 Task: Search one way flight ticket for 2 adults, 2 infants in seat and 1 infant on lap in first from Idaho Falls: Idaho Falls Regional Airport (fanning Field) to Springfield: Abraham Lincoln Capital Airport on 5-2-2023. Choice of flights is Southwest. Number of bags: 3 checked bags. Price is upto 80000. Outbound departure time preference is 19:00.
Action: Mouse moved to (238, 328)
Screenshot: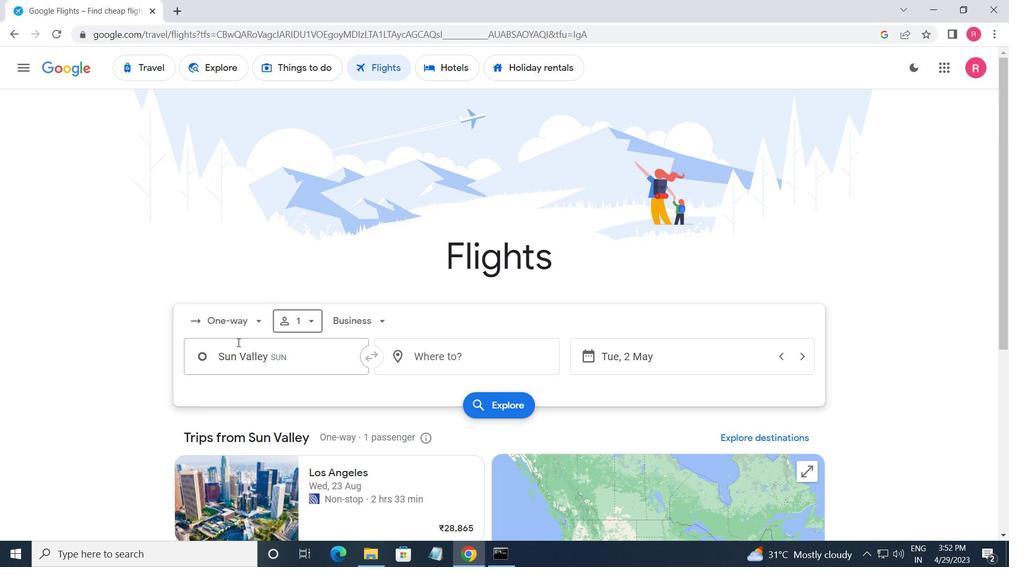 
Action: Mouse pressed left at (238, 328)
Screenshot: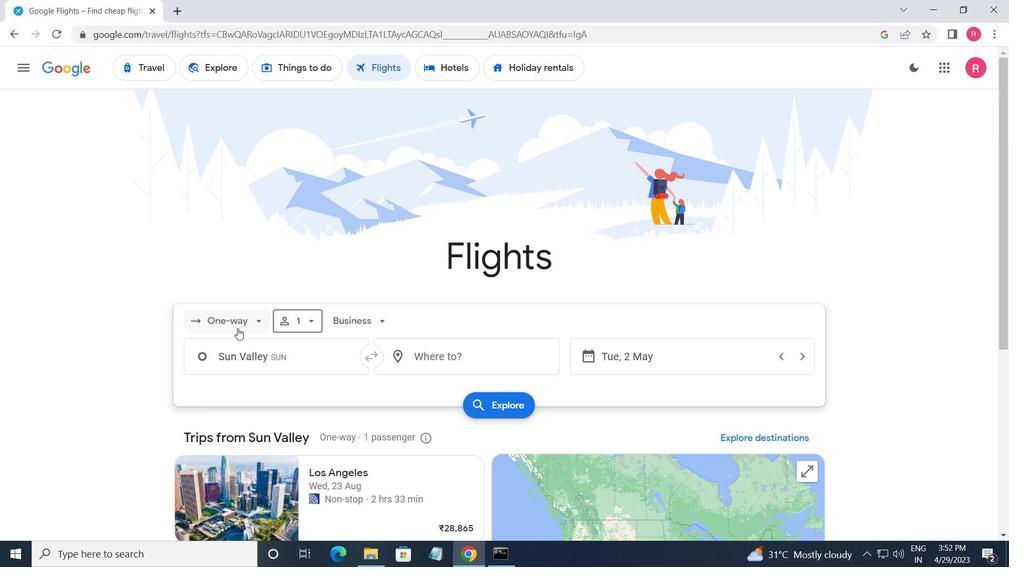 
Action: Mouse moved to (255, 383)
Screenshot: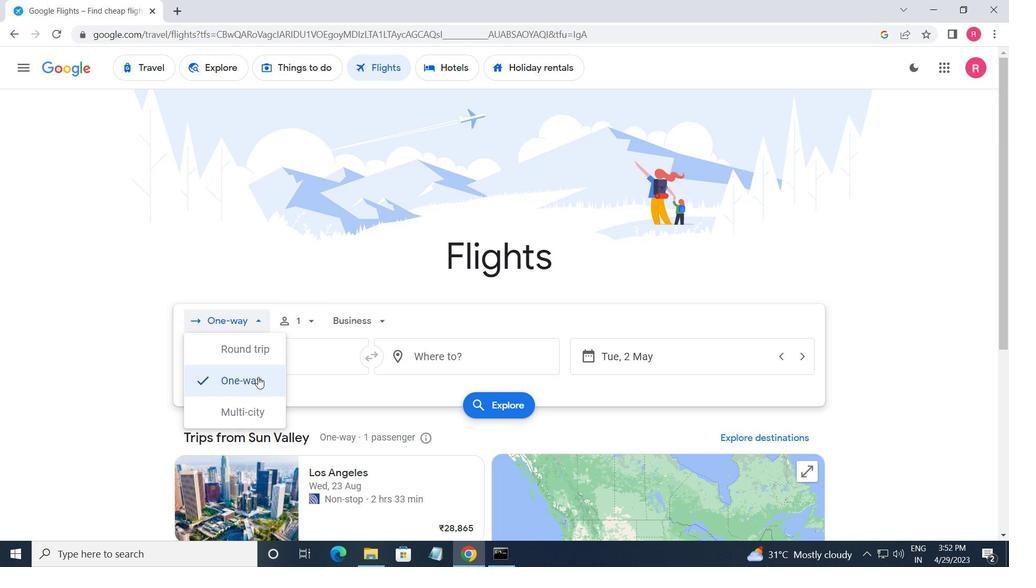 
Action: Mouse pressed left at (255, 383)
Screenshot: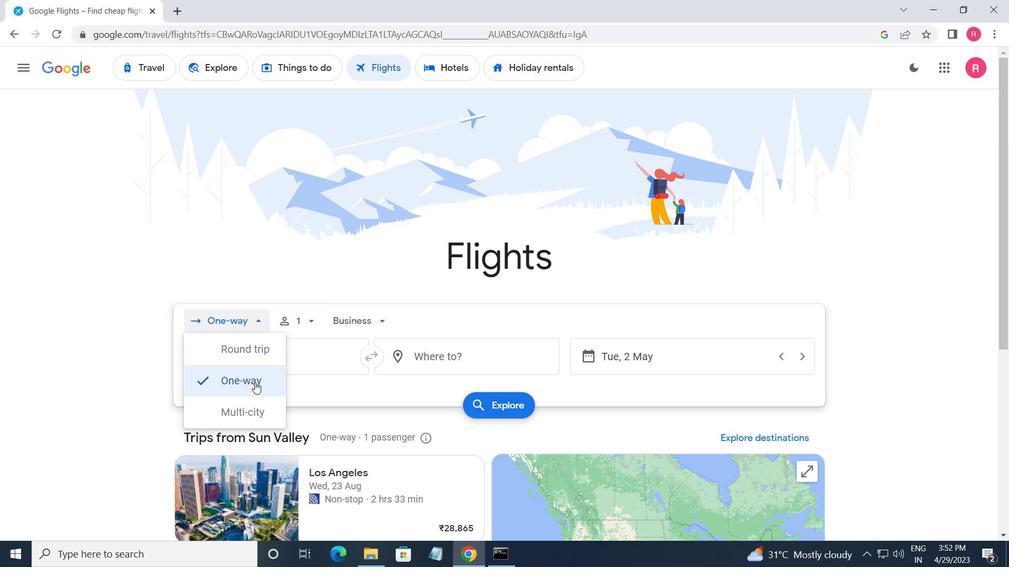 
Action: Mouse moved to (295, 328)
Screenshot: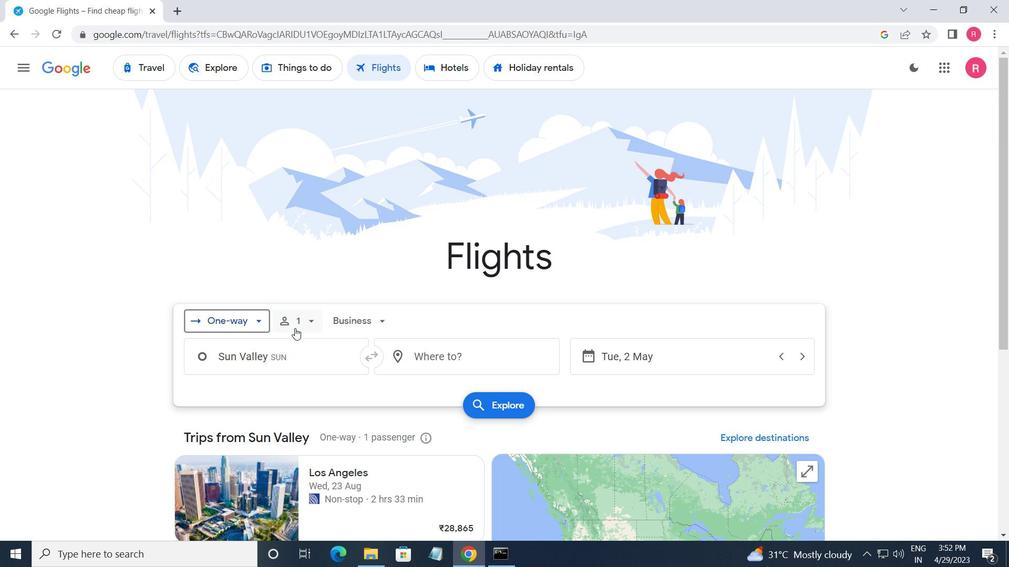
Action: Mouse pressed left at (295, 328)
Screenshot: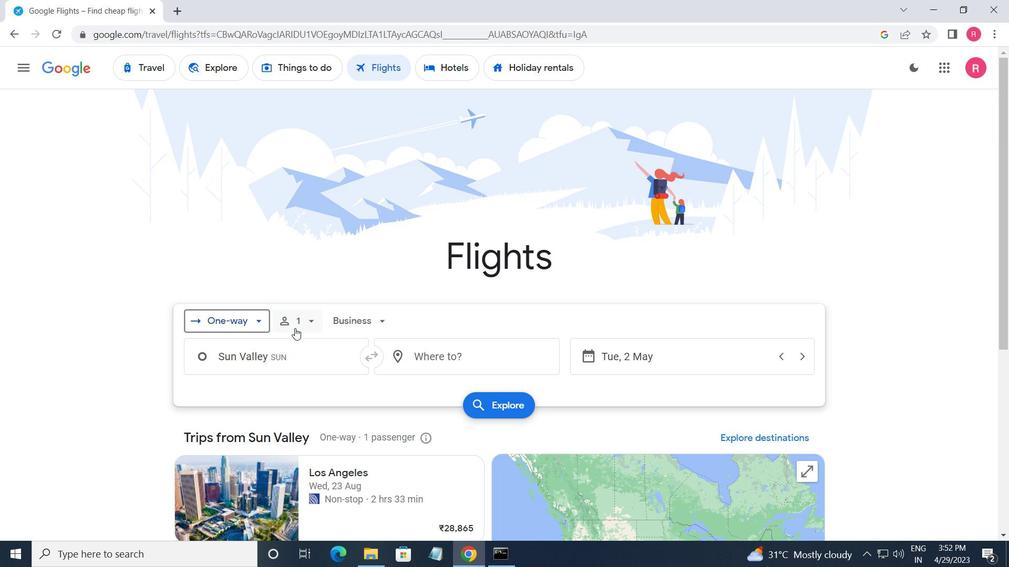 
Action: Mouse moved to (412, 356)
Screenshot: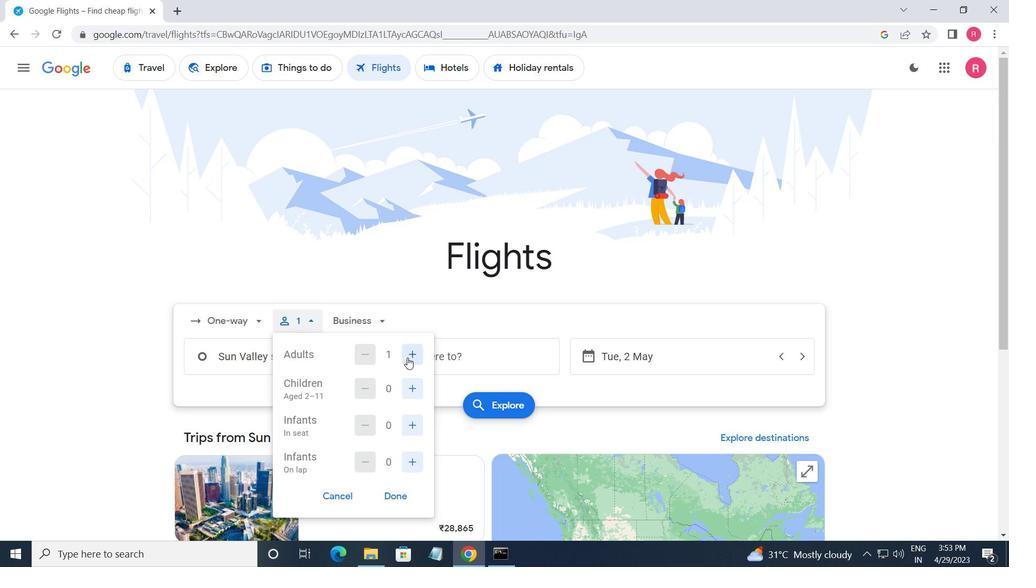 
Action: Mouse pressed left at (412, 356)
Screenshot: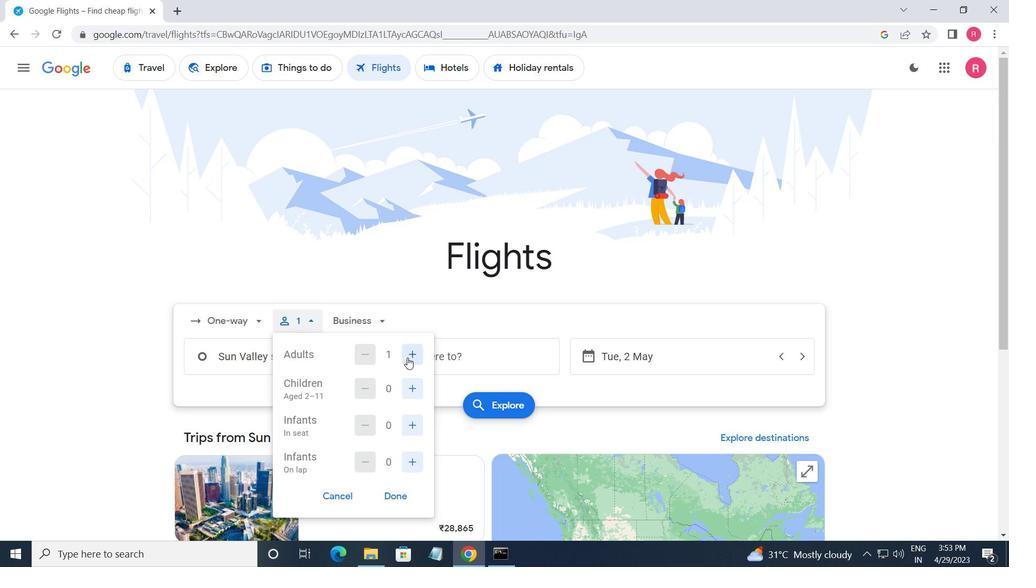 
Action: Mouse moved to (410, 388)
Screenshot: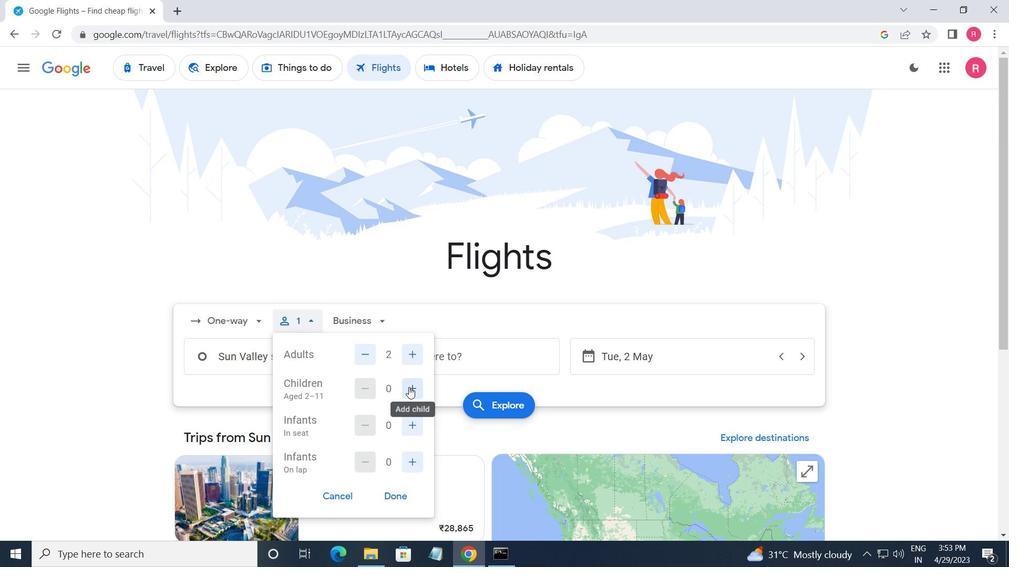 
Action: Mouse pressed left at (410, 388)
Screenshot: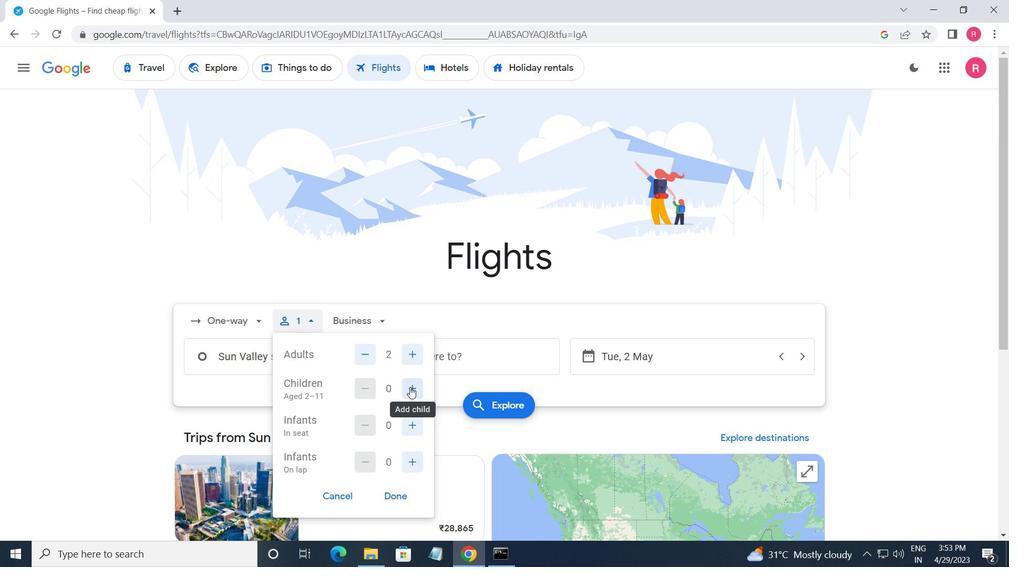 
Action: Mouse moved to (410, 388)
Screenshot: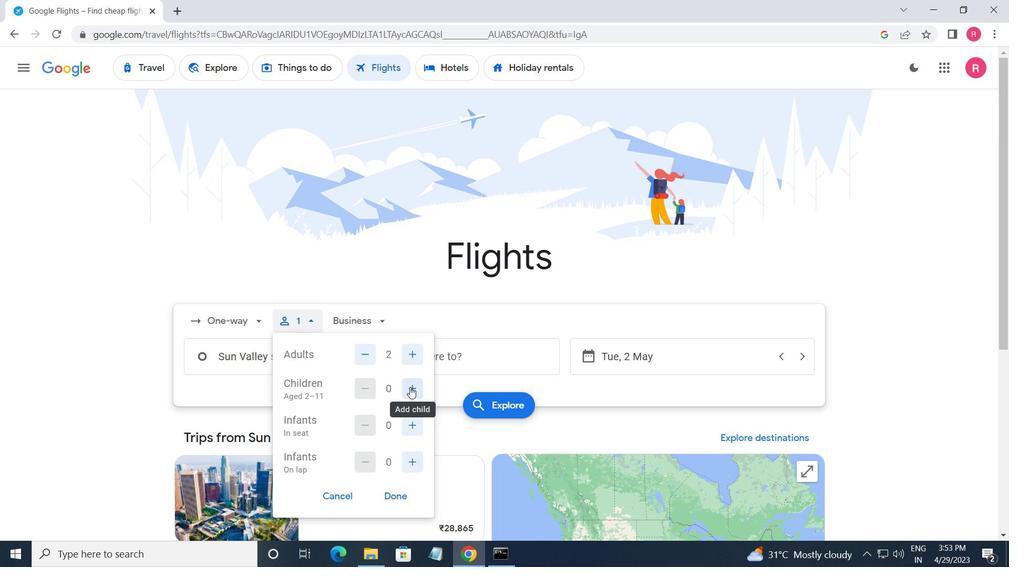 
Action: Mouse pressed left at (410, 388)
Screenshot: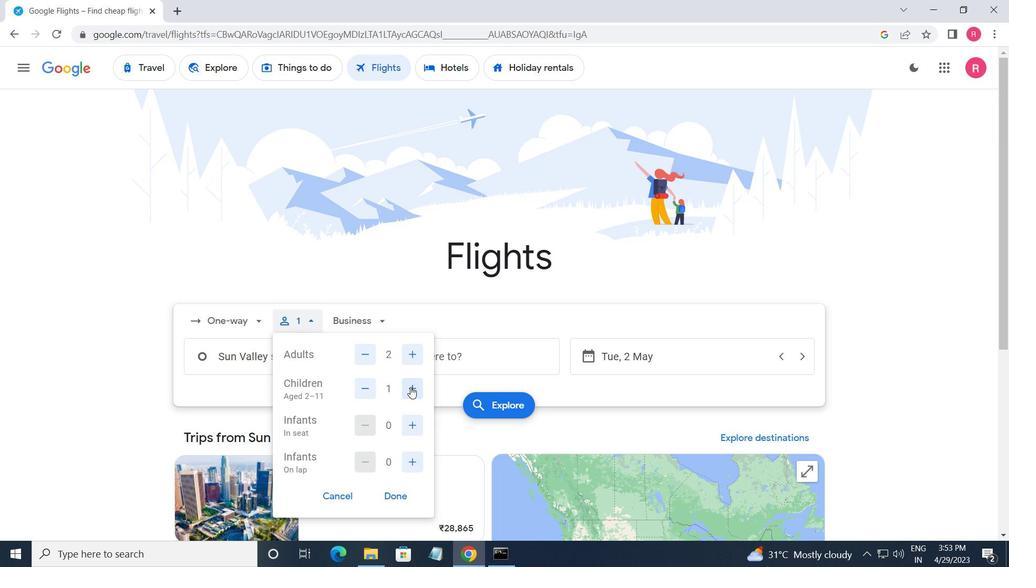 
Action: Mouse moved to (408, 426)
Screenshot: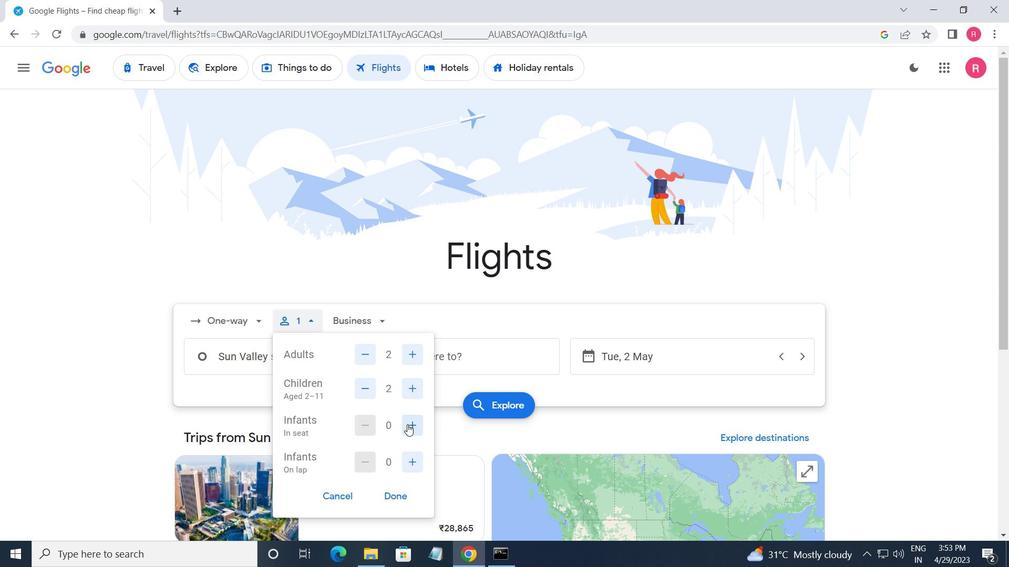 
Action: Mouse pressed left at (408, 426)
Screenshot: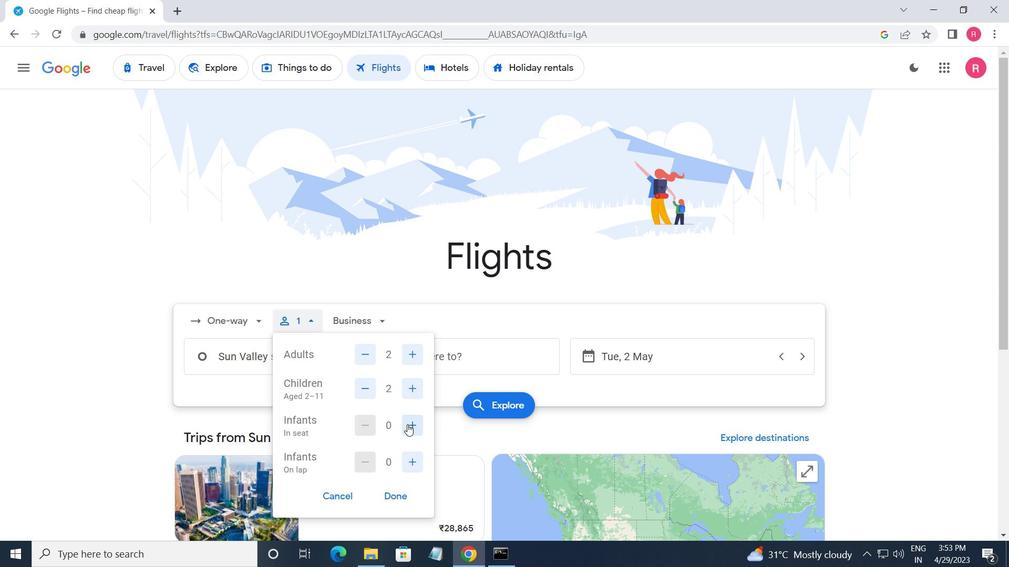 
Action: Mouse moved to (384, 328)
Screenshot: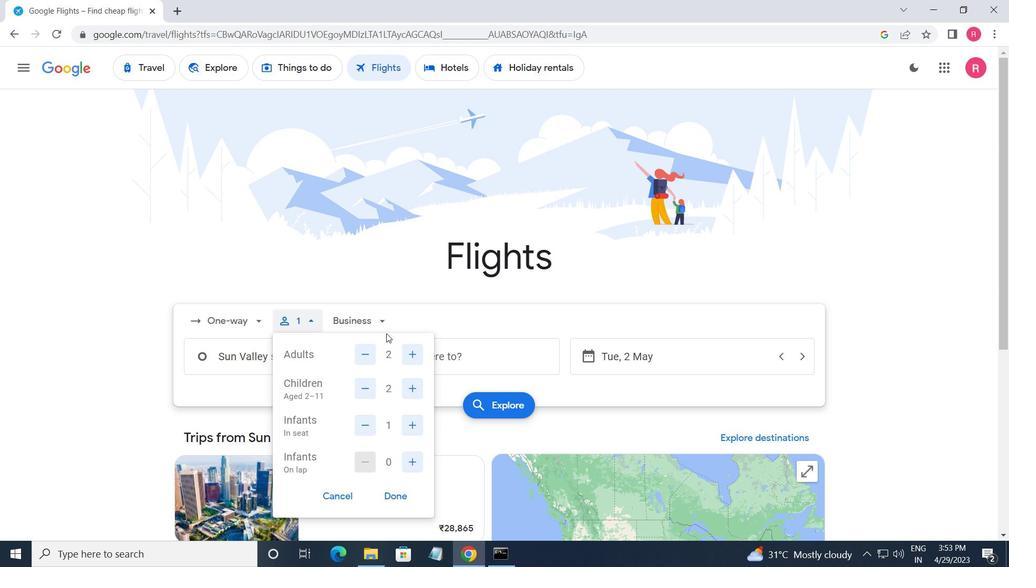 
Action: Mouse pressed left at (384, 328)
Screenshot: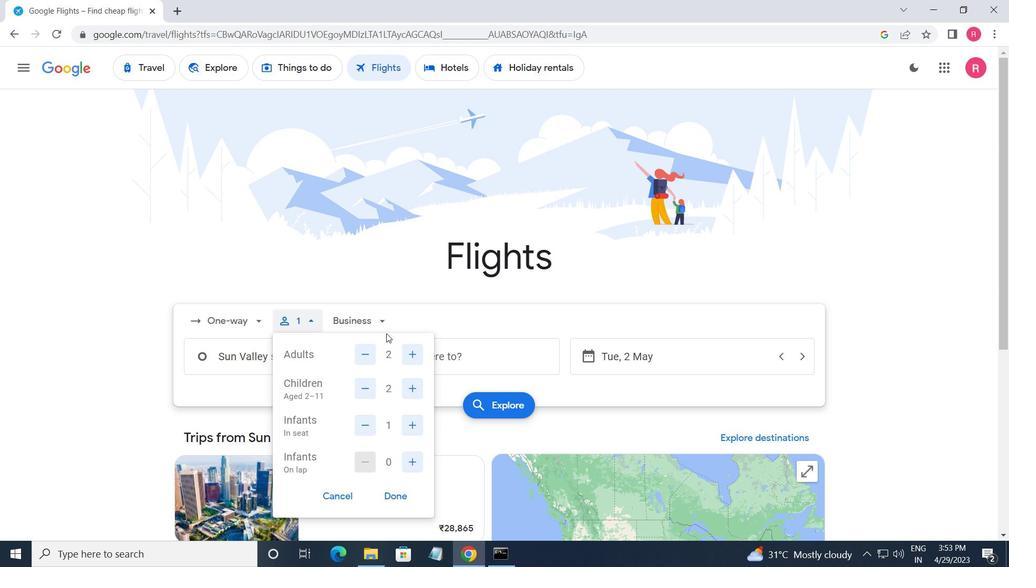 
Action: Mouse moved to (384, 438)
Screenshot: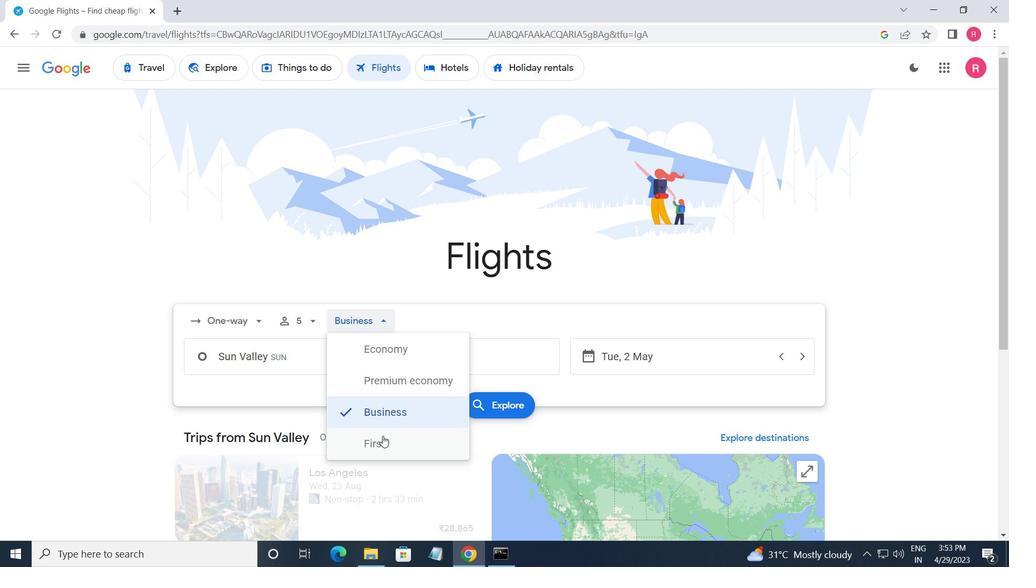 
Action: Mouse pressed left at (384, 438)
Screenshot: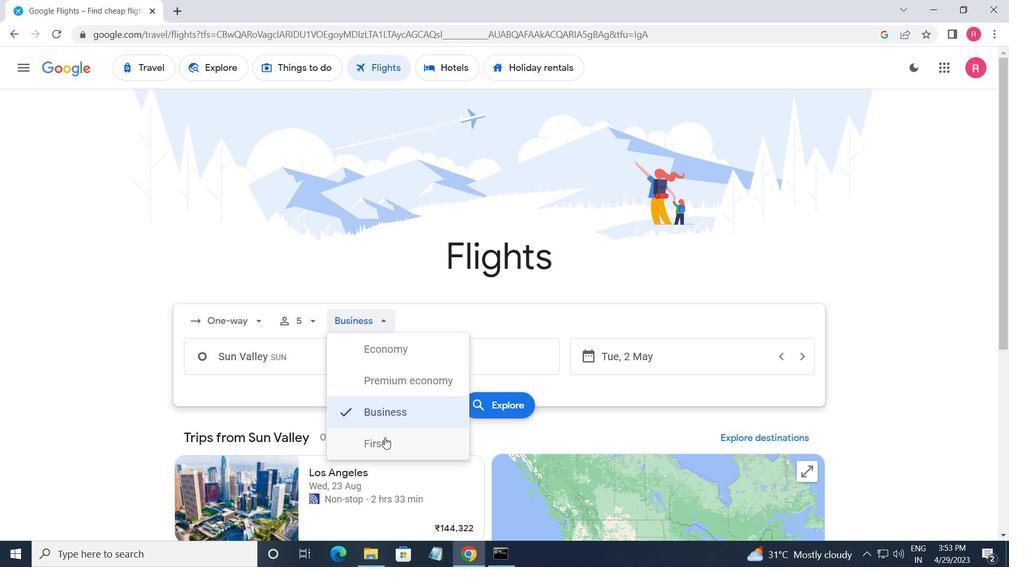 
Action: Mouse moved to (292, 365)
Screenshot: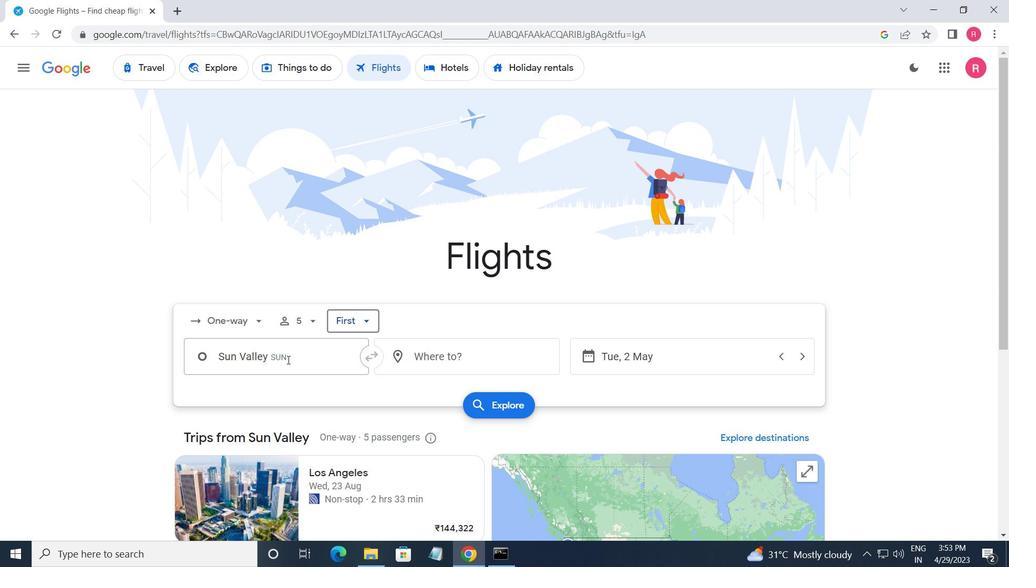 
Action: Mouse pressed left at (292, 365)
Screenshot: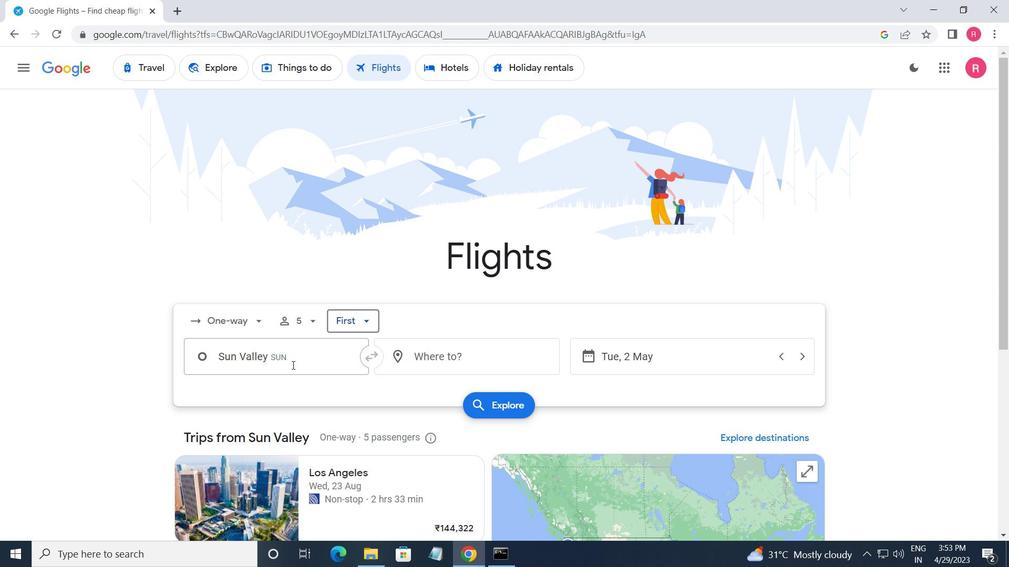 
Action: Mouse moved to (290, 370)
Screenshot: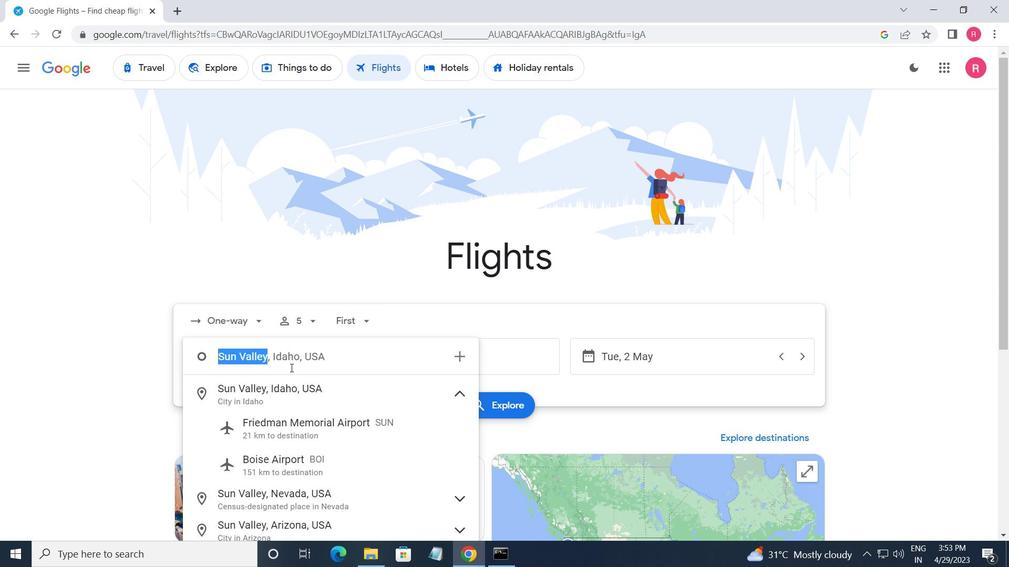 
Action: Key pressed <Key.shift_r><Key.shift_r><Key.shift_r>Ids<Key.backspace>aho<Key.space><Key.shift><Key.shift><Key.shift><Key.shift><Key.shift><Key.shift><Key.shift><Key.shift><Key.shift><Key.shift><Key.shift><Key.shift><Key.shift><Key.shift><Key.shift><Key.shift>FA
Screenshot: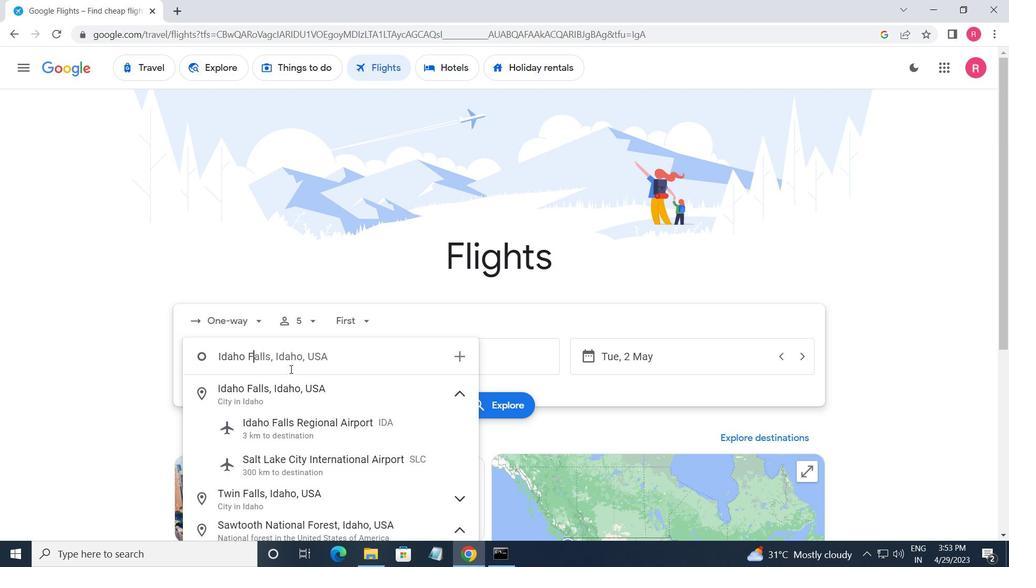 
Action: Mouse moved to (342, 425)
Screenshot: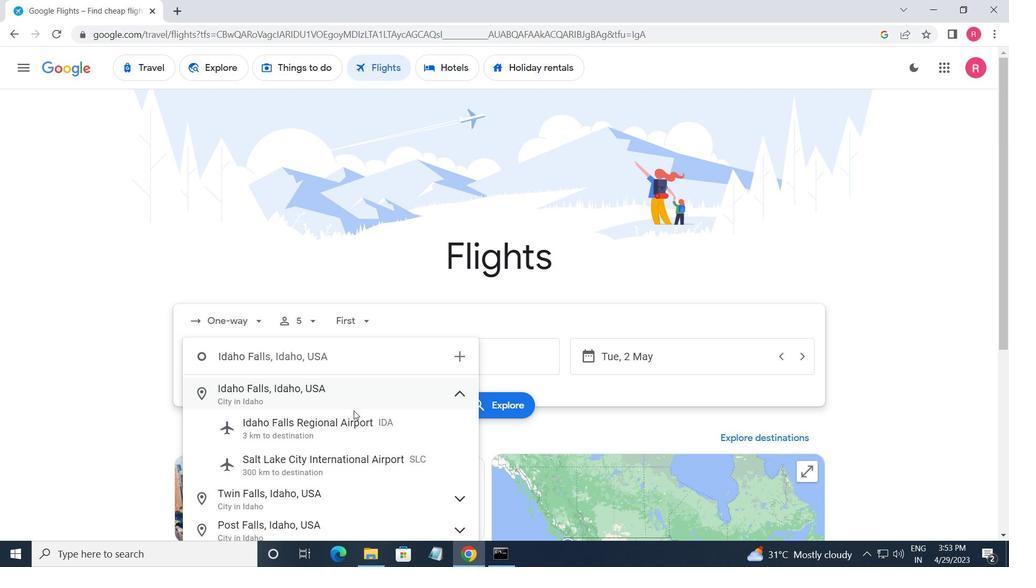 
Action: Mouse pressed left at (342, 425)
Screenshot: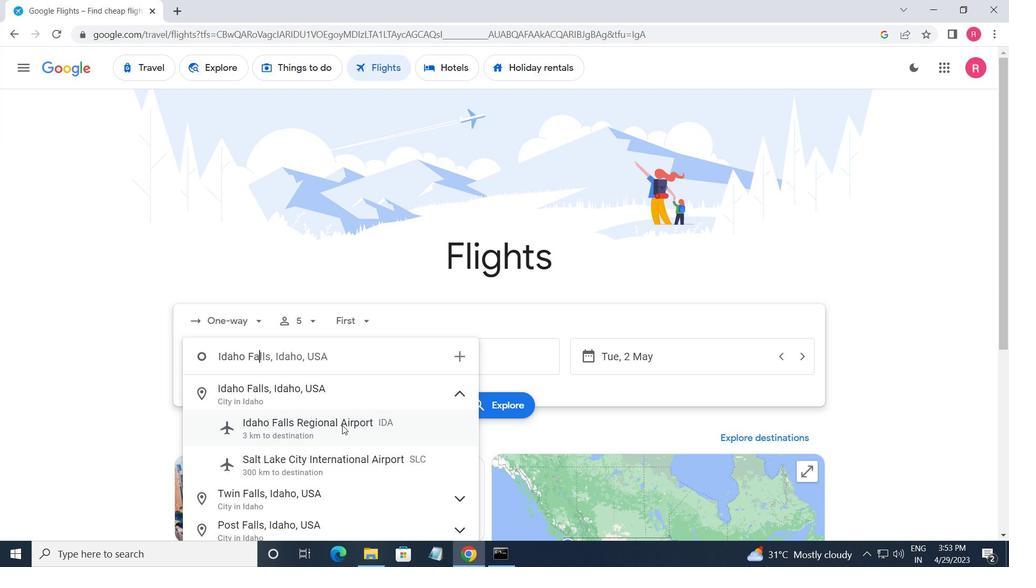 
Action: Mouse moved to (472, 356)
Screenshot: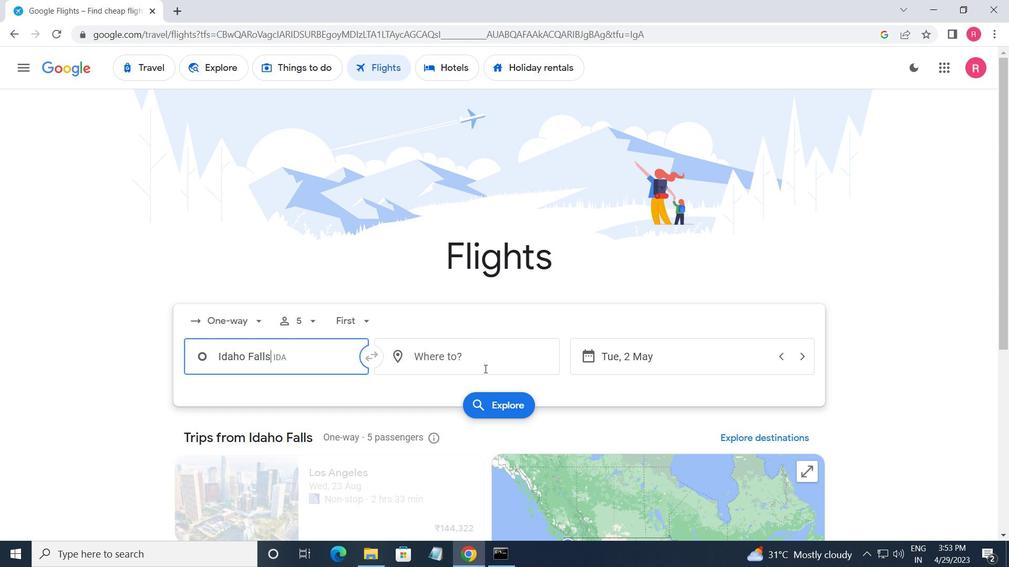
Action: Mouse pressed left at (472, 356)
Screenshot: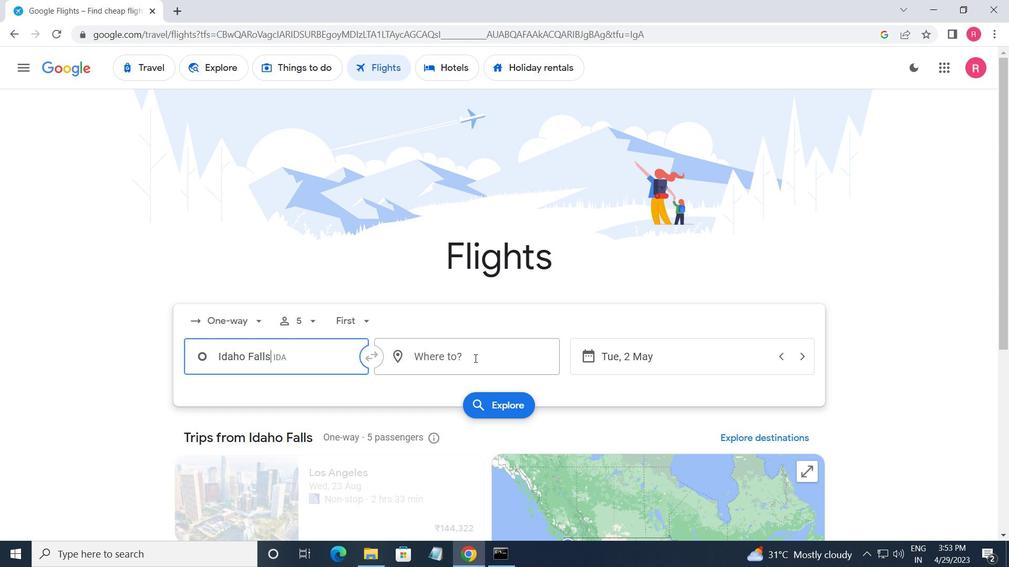 
Action: Mouse moved to (455, 488)
Screenshot: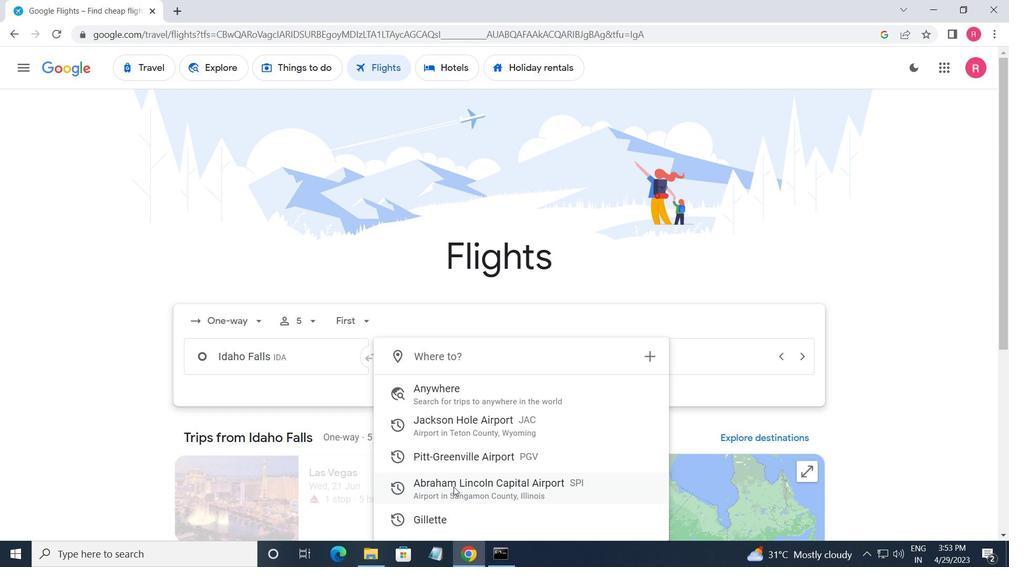 
Action: Mouse pressed left at (455, 488)
Screenshot: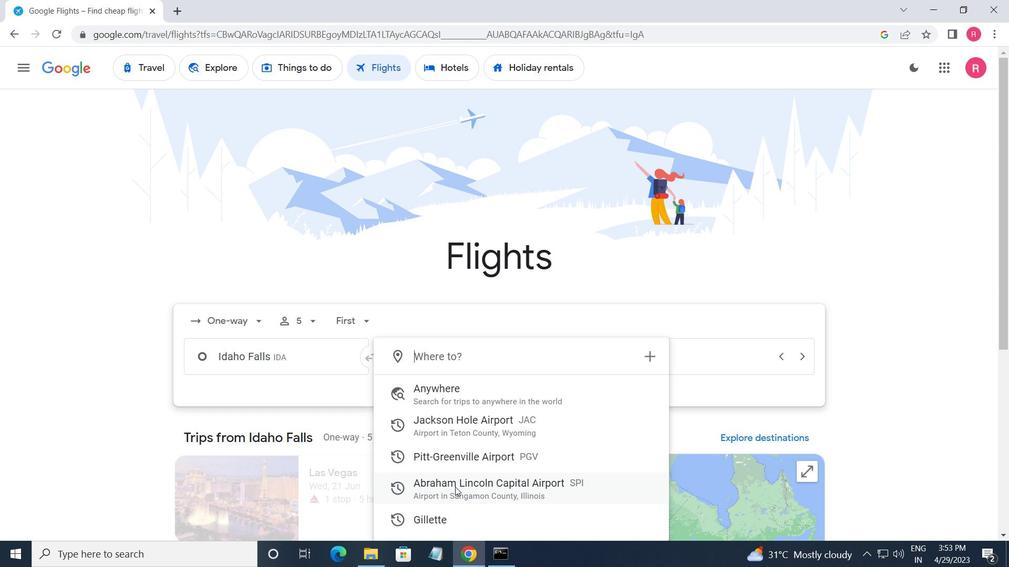 
Action: Mouse moved to (666, 367)
Screenshot: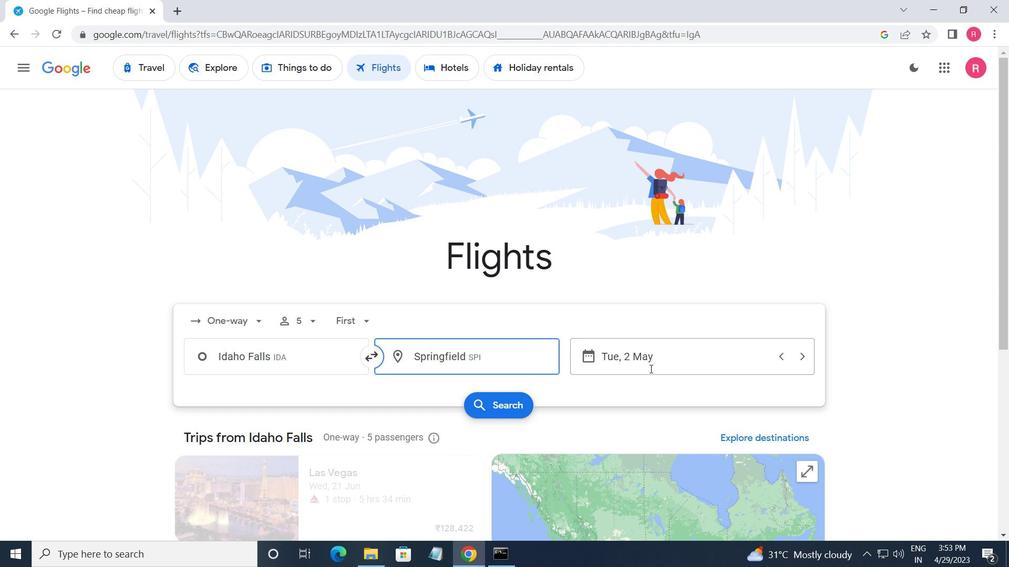 
Action: Mouse pressed left at (666, 367)
Screenshot: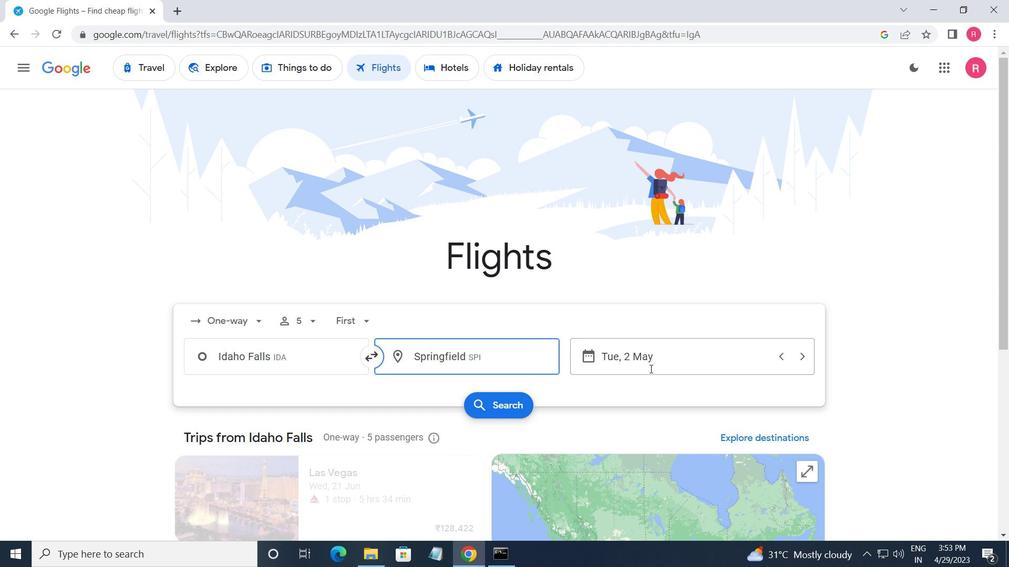 
Action: Mouse moved to (663, 300)
Screenshot: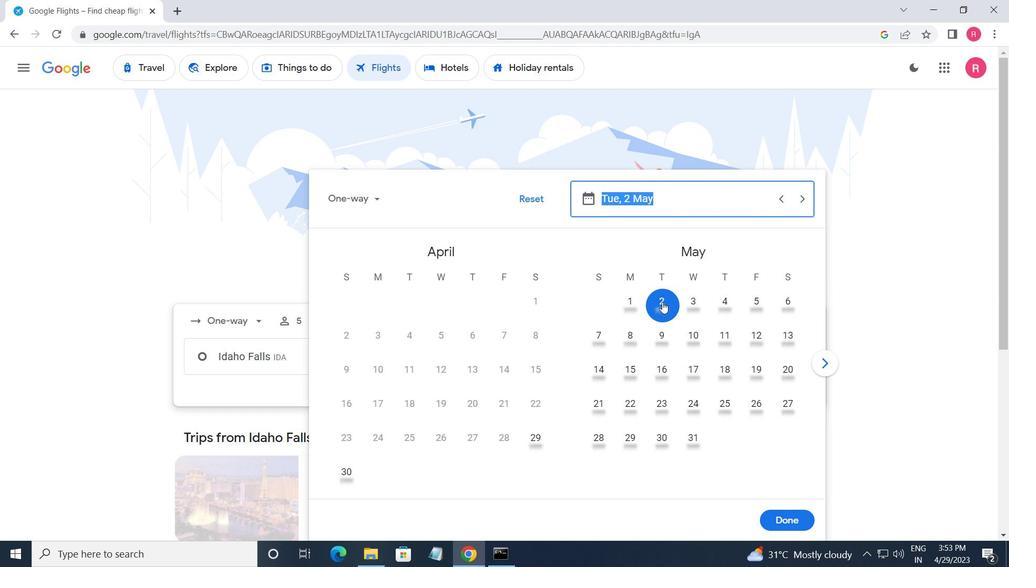 
Action: Mouse pressed left at (663, 300)
Screenshot: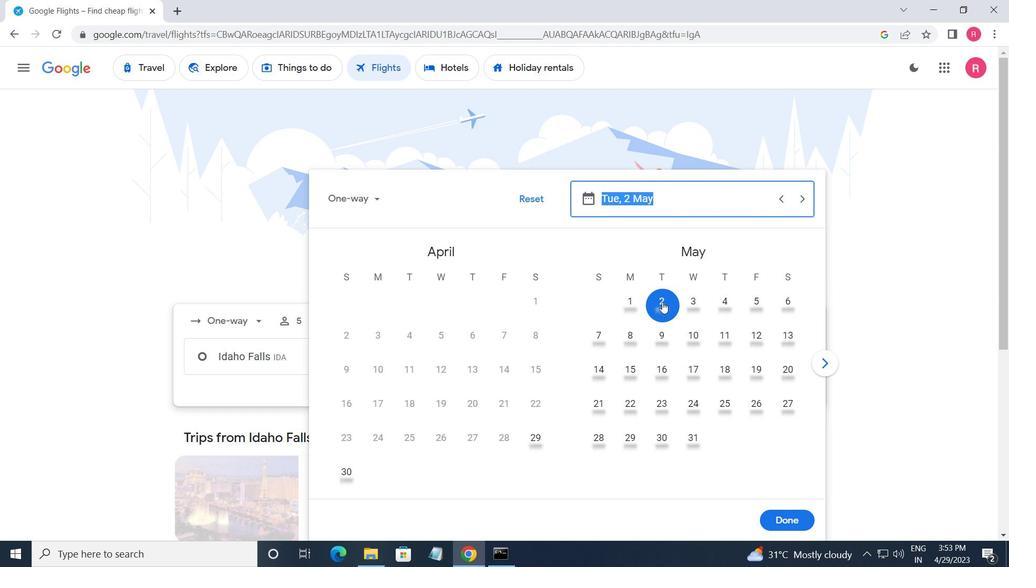 
Action: Mouse moved to (780, 523)
Screenshot: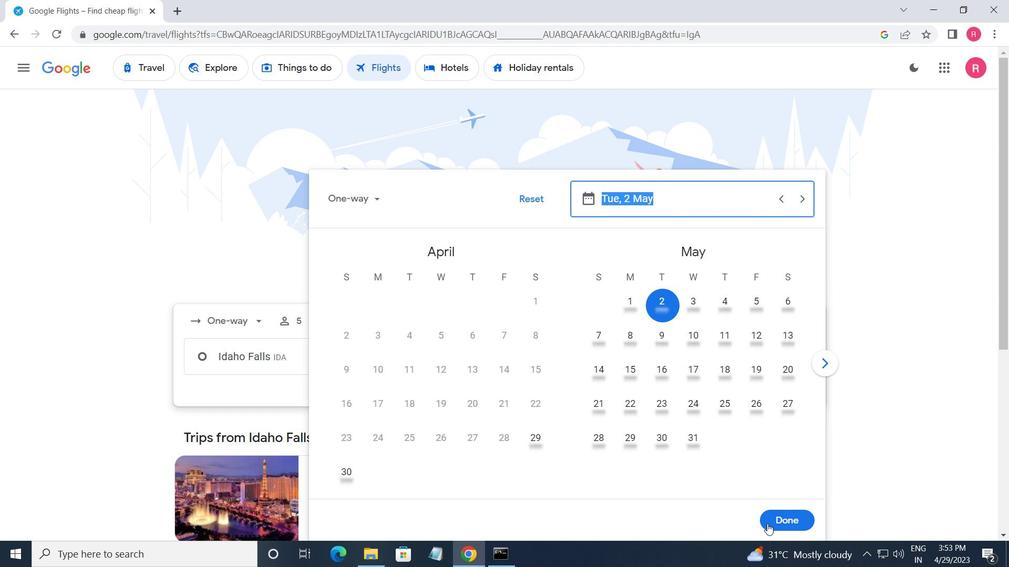 
Action: Mouse pressed left at (780, 523)
Screenshot: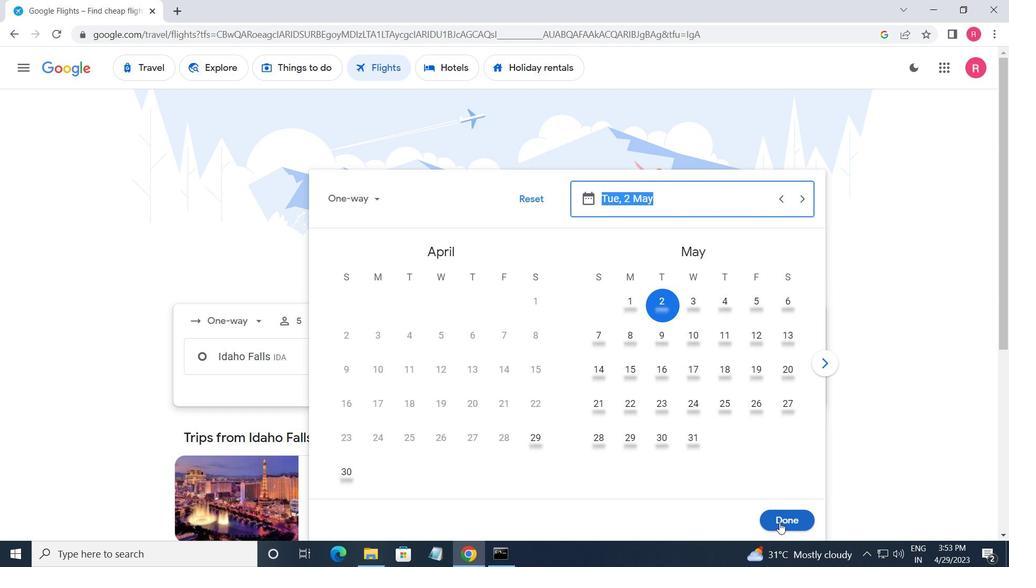
Action: Mouse moved to (517, 415)
Screenshot: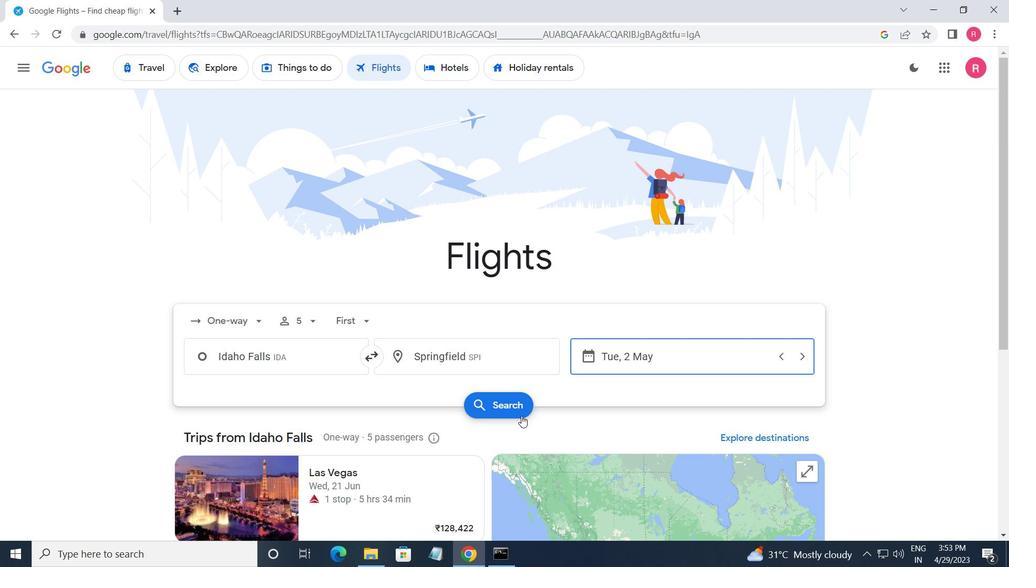 
Action: Mouse pressed left at (517, 415)
Screenshot: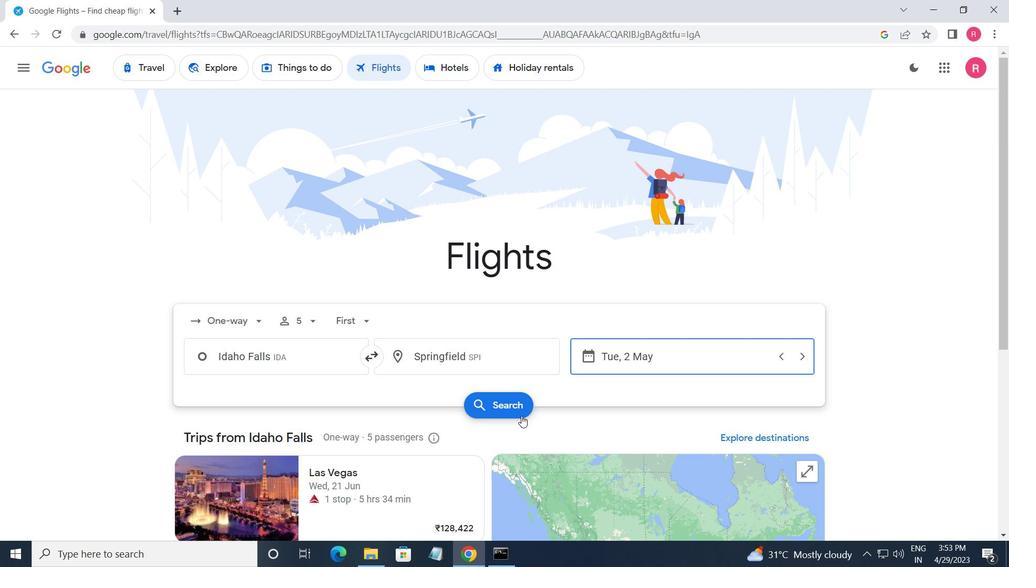 
Action: Mouse moved to (212, 194)
Screenshot: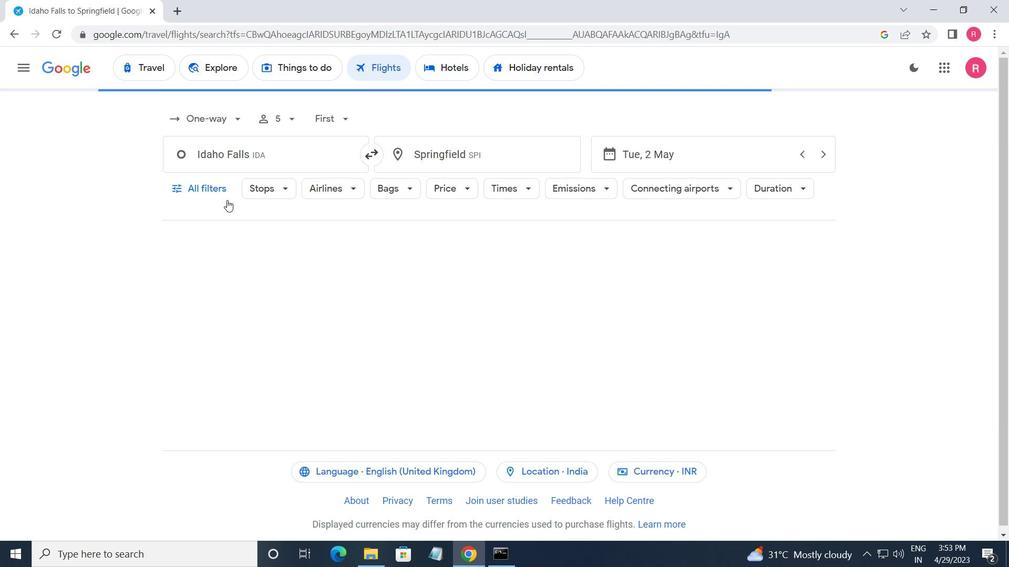 
Action: Mouse pressed left at (212, 194)
Screenshot: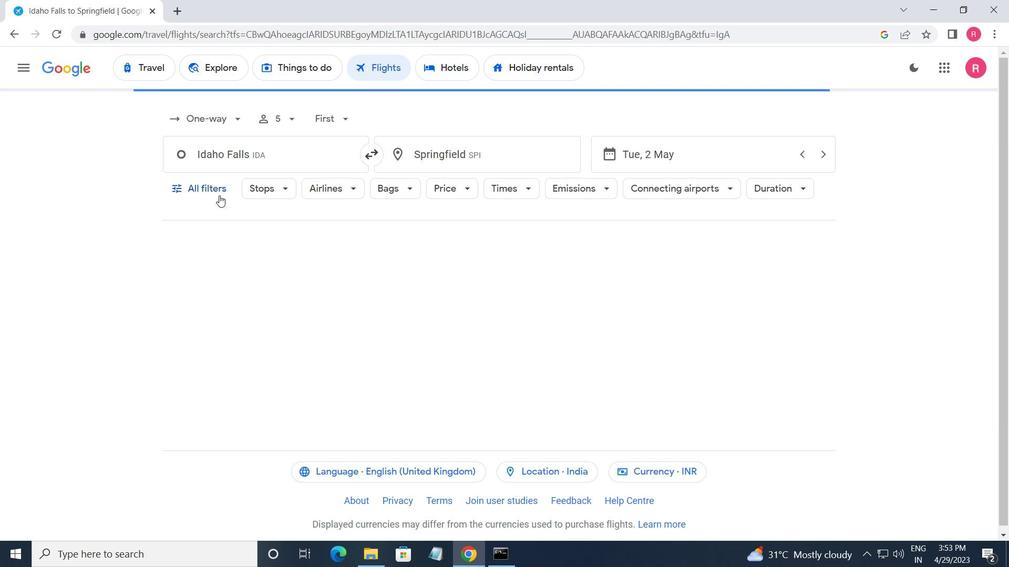 
Action: Mouse moved to (221, 342)
Screenshot: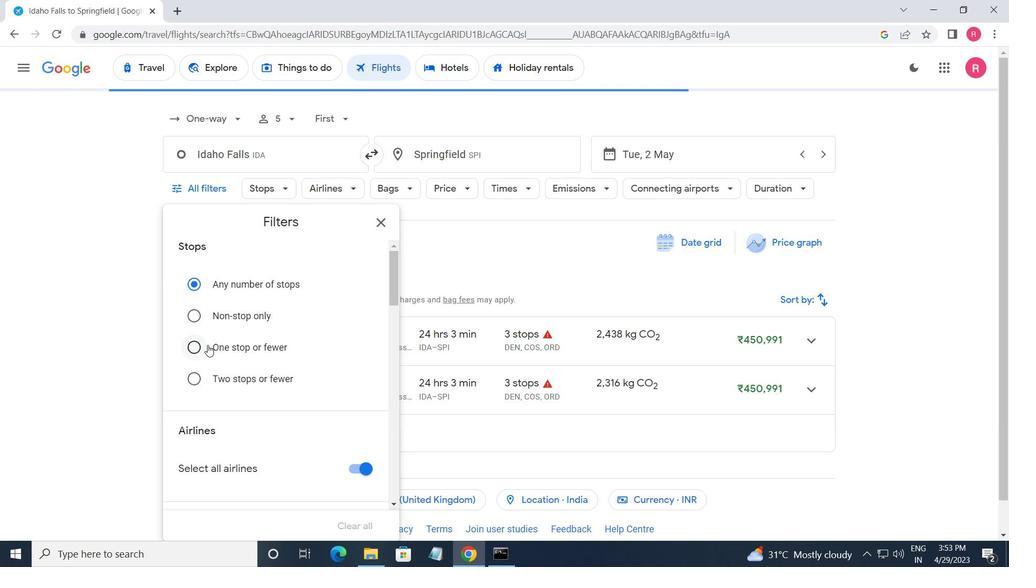 
Action: Mouse scrolled (221, 342) with delta (0, 0)
Screenshot: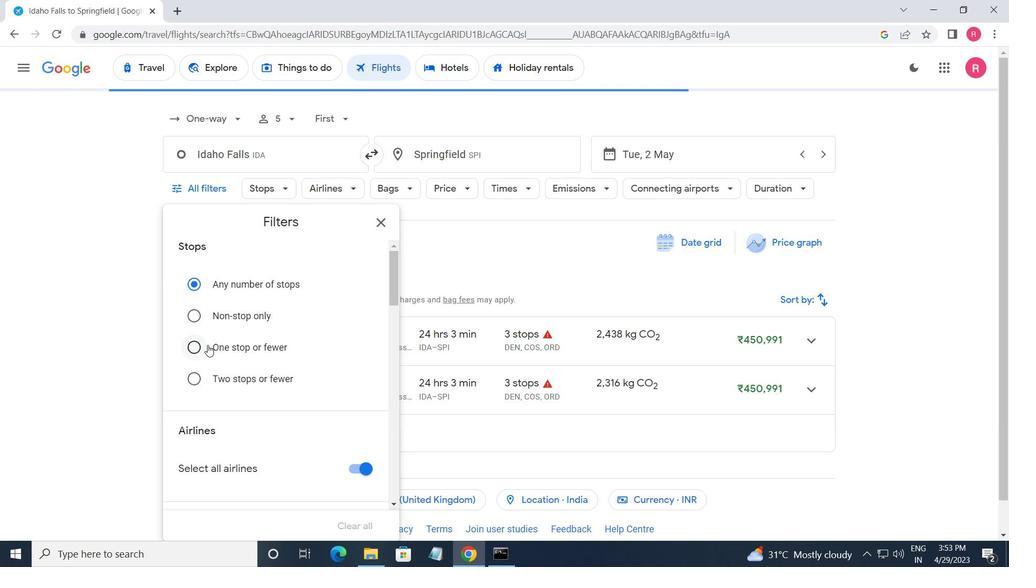 
Action: Mouse moved to (224, 343)
Screenshot: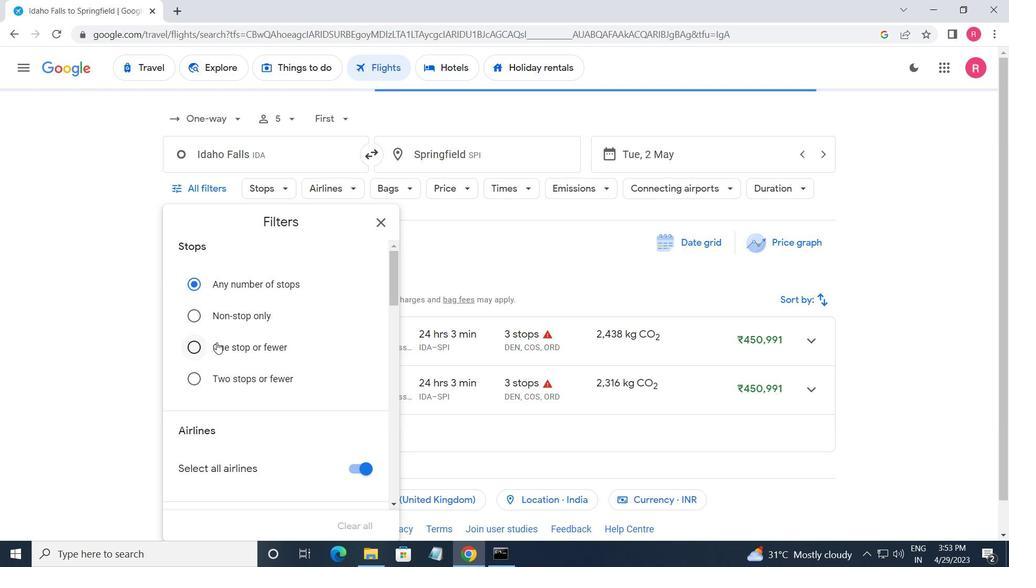 
Action: Mouse scrolled (224, 342) with delta (0, 0)
Screenshot: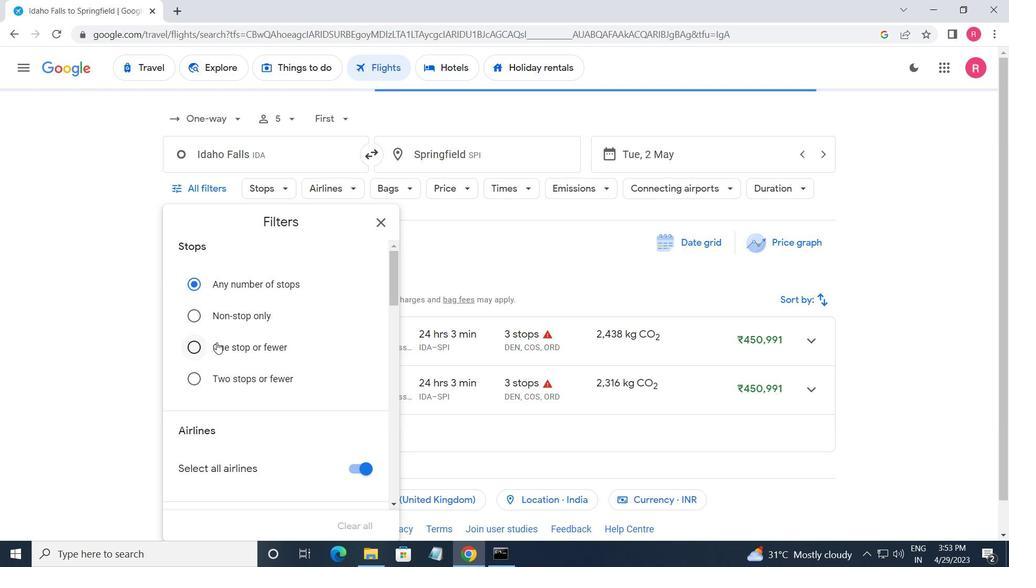 
Action: Mouse moved to (224, 343)
Screenshot: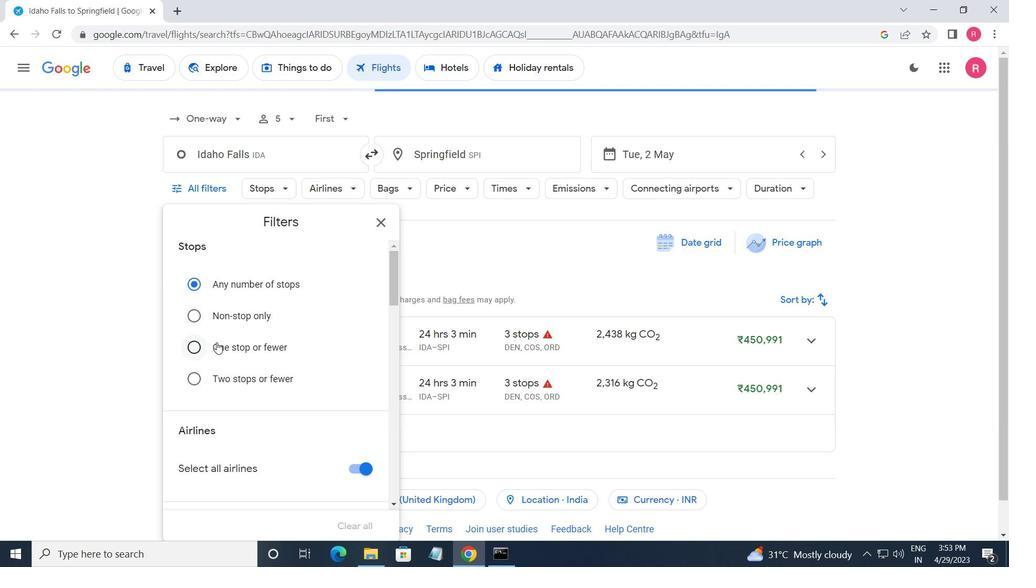 
Action: Mouse scrolled (224, 343) with delta (0, 0)
Screenshot: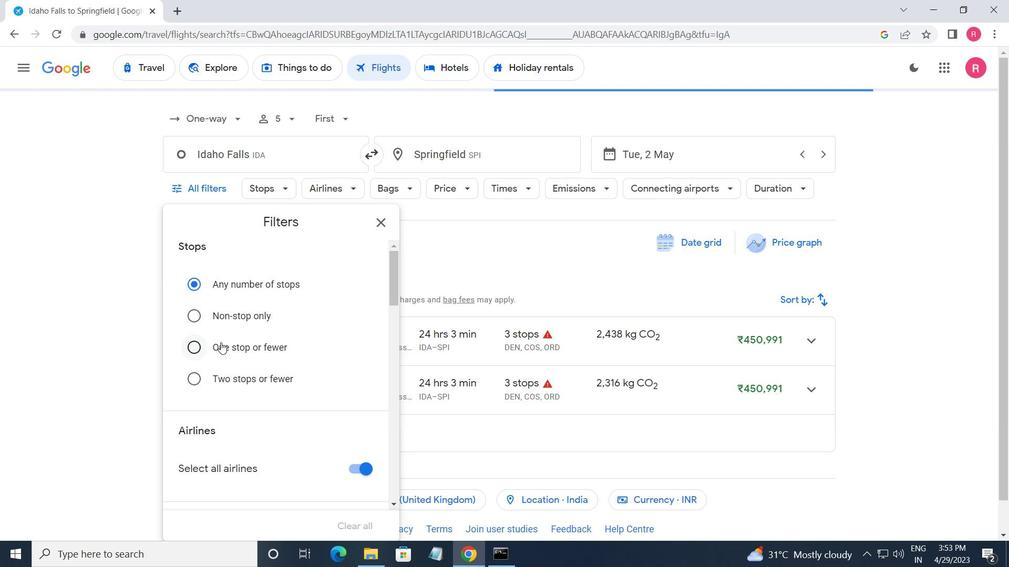 
Action: Mouse moved to (246, 340)
Screenshot: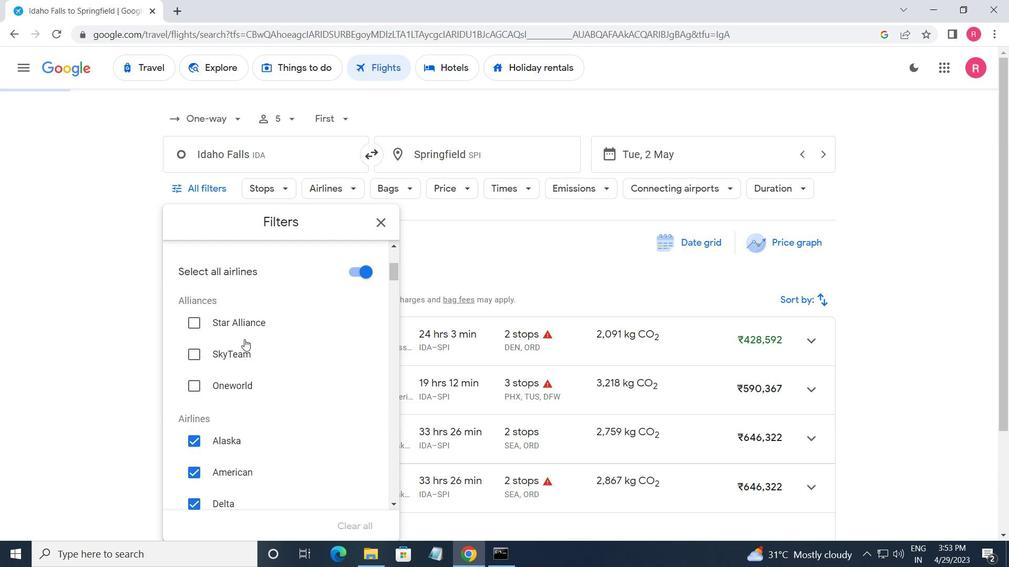 
Action: Mouse scrolled (246, 339) with delta (0, 0)
Screenshot: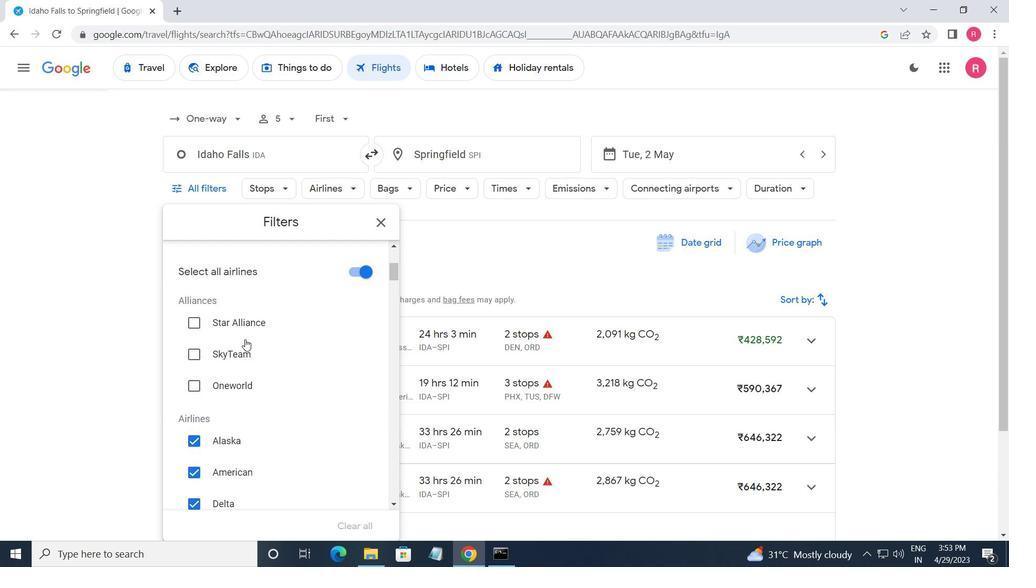
Action: Mouse moved to (246, 341)
Screenshot: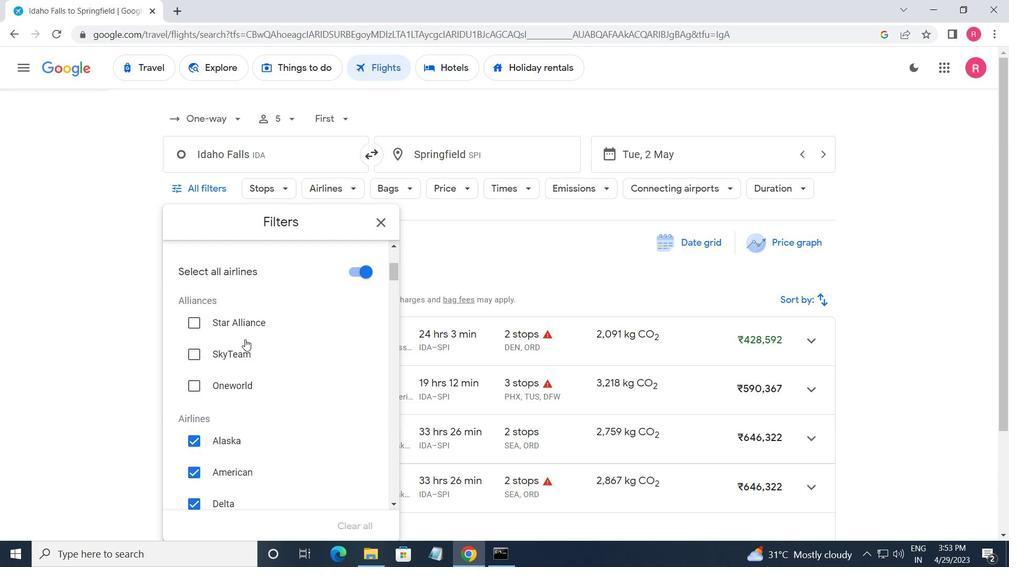 
Action: Mouse scrolled (246, 340) with delta (0, 0)
Screenshot: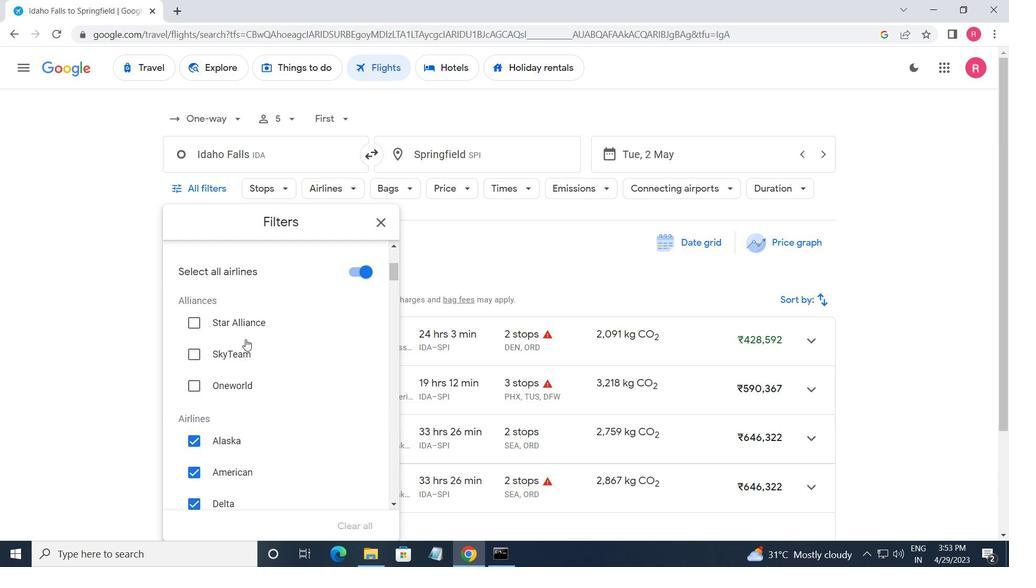 
Action: Mouse moved to (246, 341)
Screenshot: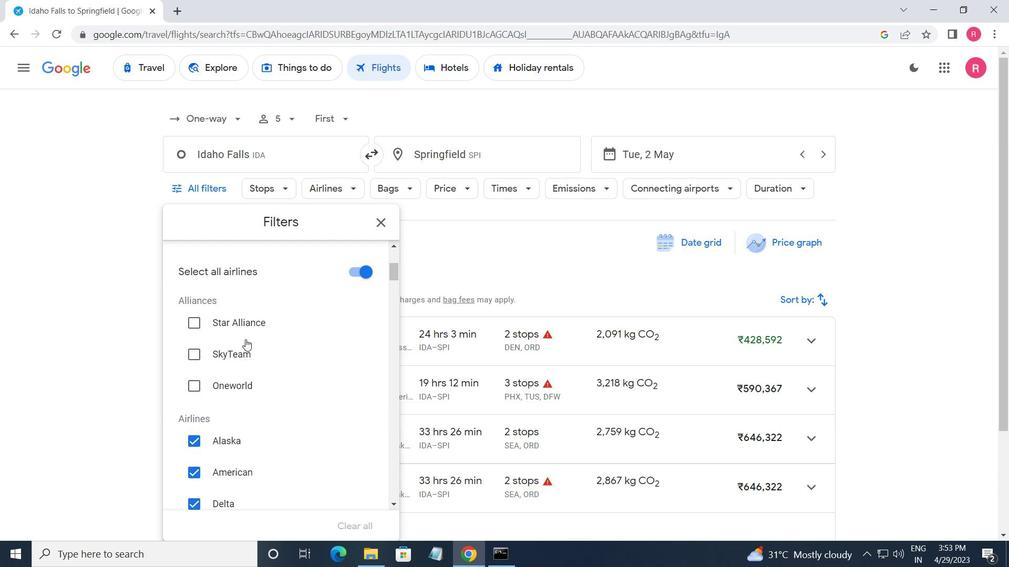
Action: Mouse scrolled (246, 341) with delta (0, 0)
Screenshot: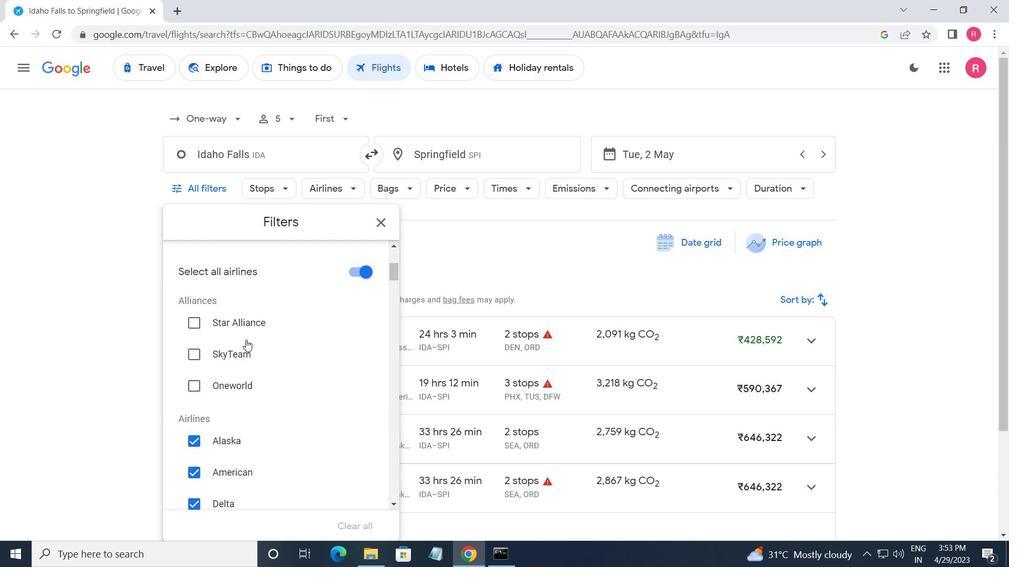 
Action: Mouse moved to (246, 342)
Screenshot: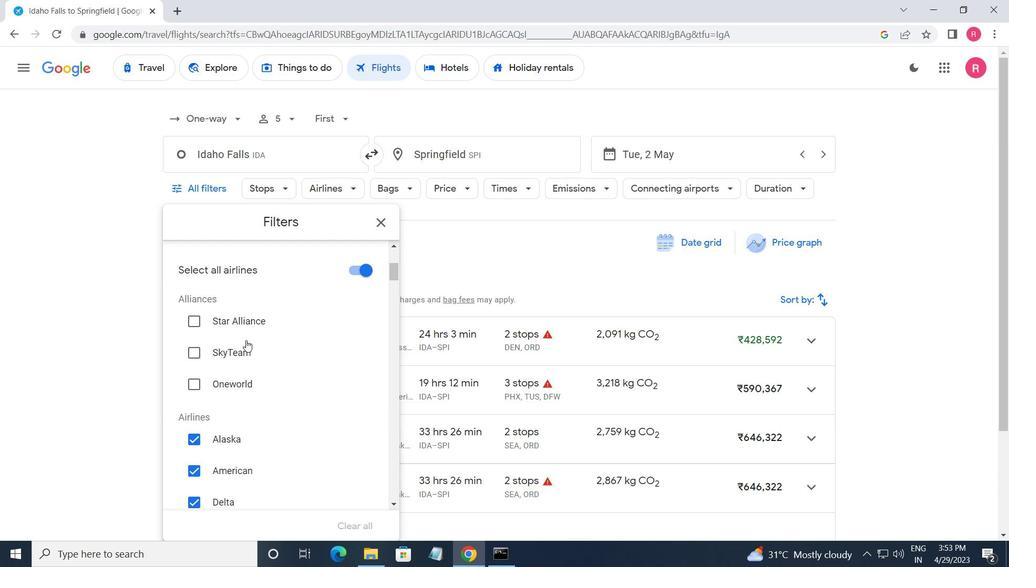
Action: Mouse scrolled (246, 342) with delta (0, 0)
Screenshot: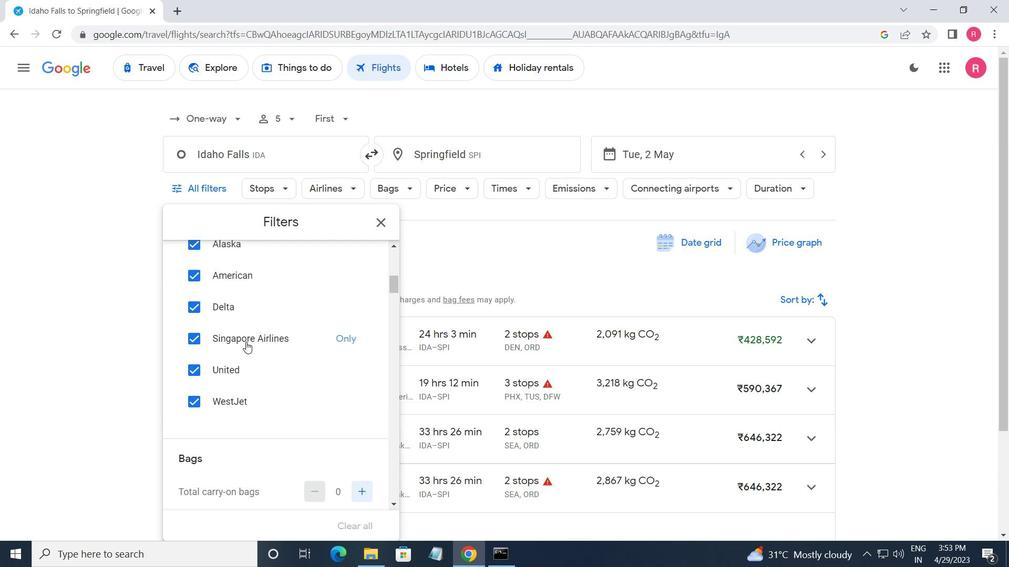 
Action: Mouse scrolled (246, 342) with delta (0, 0)
Screenshot: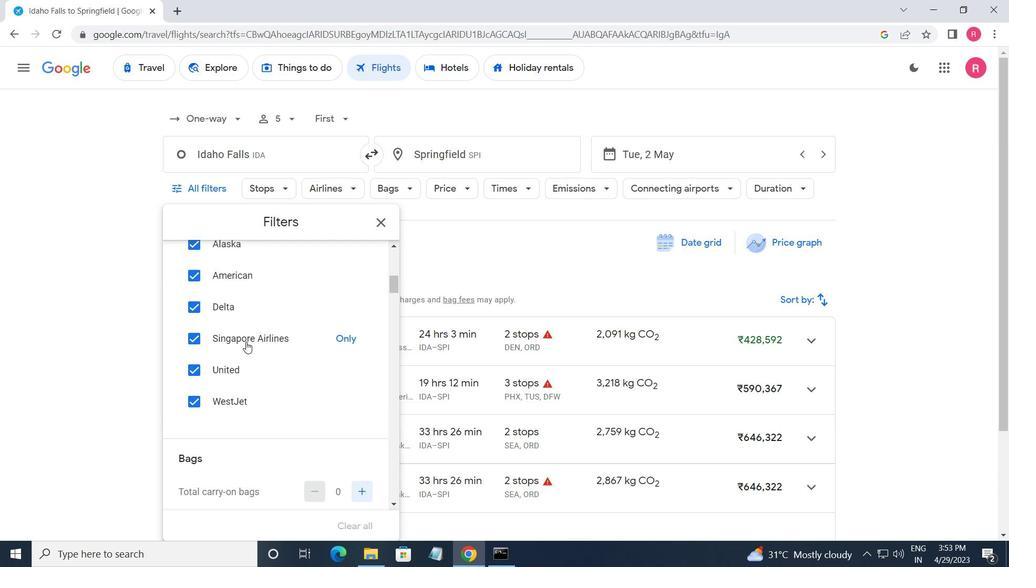 
Action: Mouse moved to (256, 341)
Screenshot: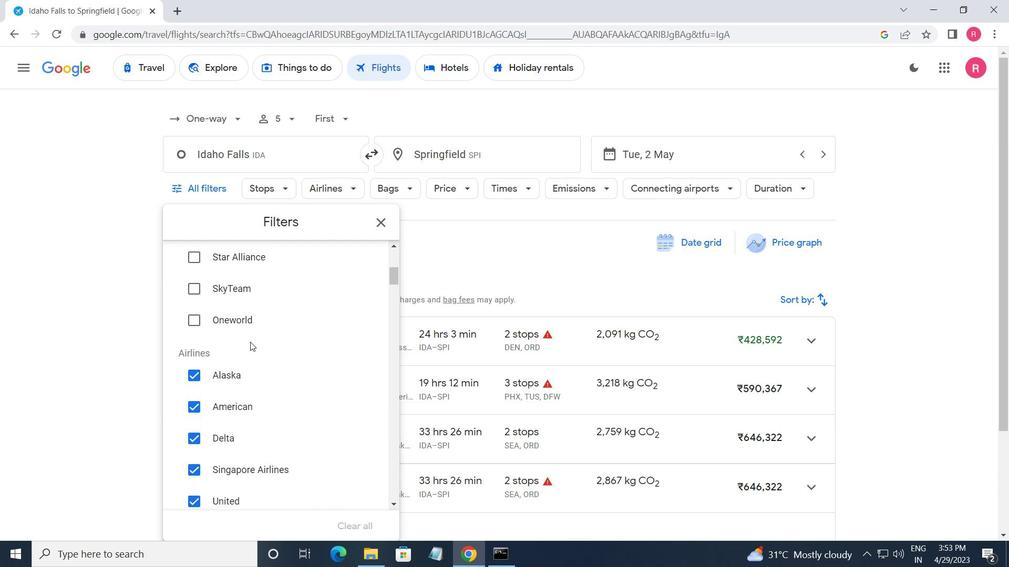 
Action: Mouse scrolled (256, 342) with delta (0, 0)
Screenshot: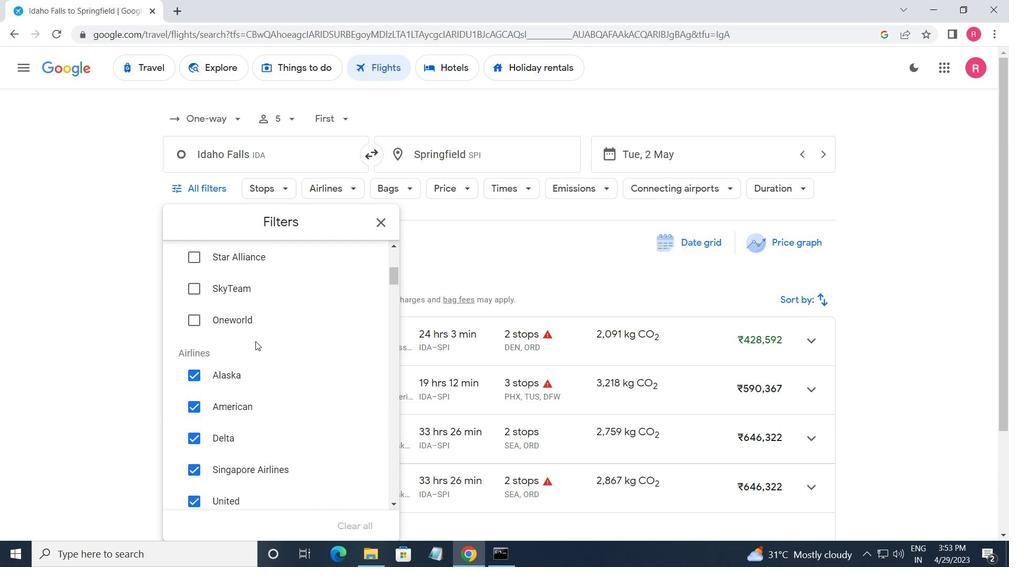 
Action: Mouse scrolled (256, 342) with delta (0, 0)
Screenshot: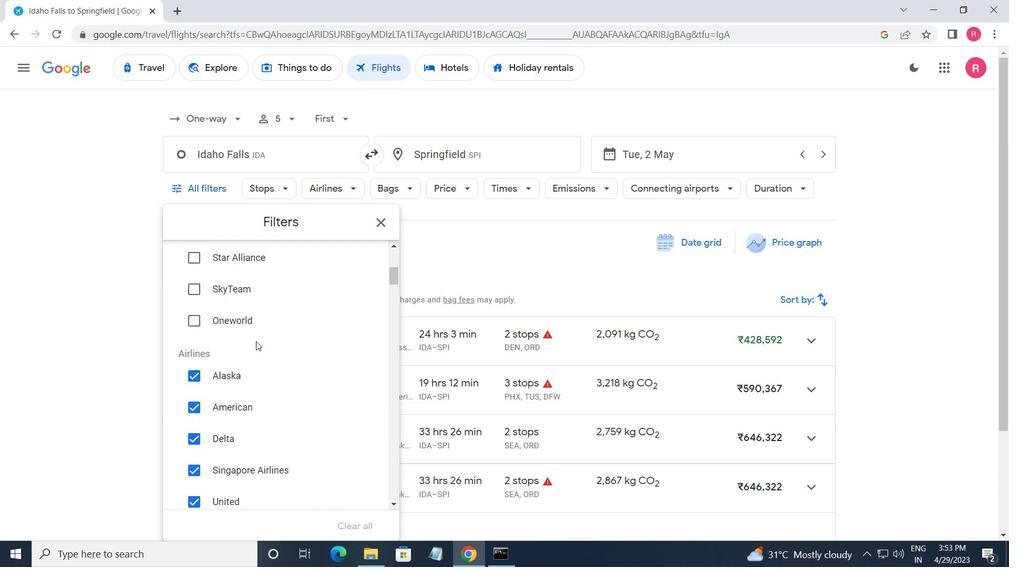 
Action: Mouse moved to (361, 340)
Screenshot: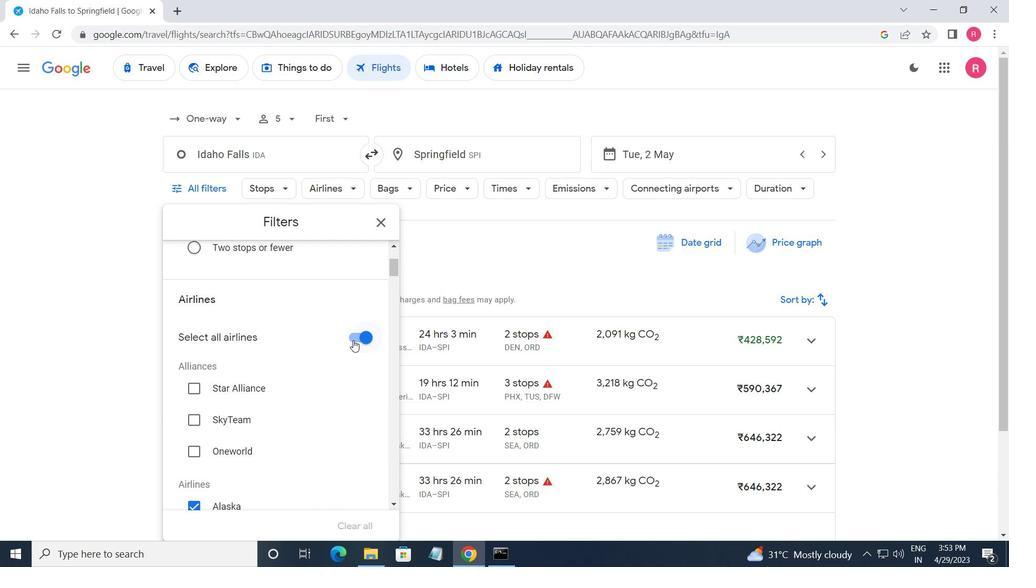 
Action: Mouse pressed left at (361, 340)
Screenshot: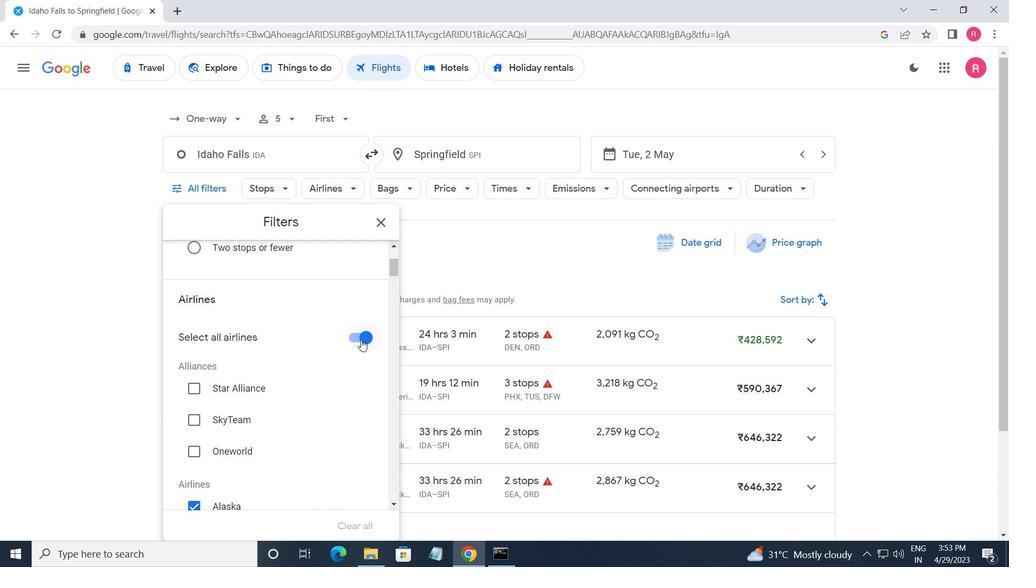 
Action: Mouse scrolled (361, 340) with delta (0, 0)
Screenshot: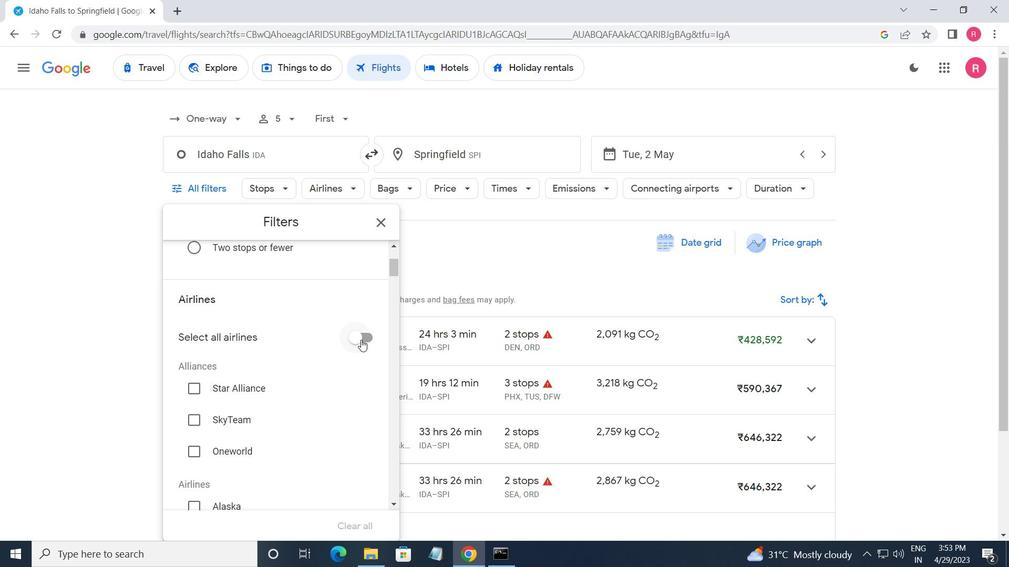 
Action: Mouse scrolled (361, 340) with delta (0, 0)
Screenshot: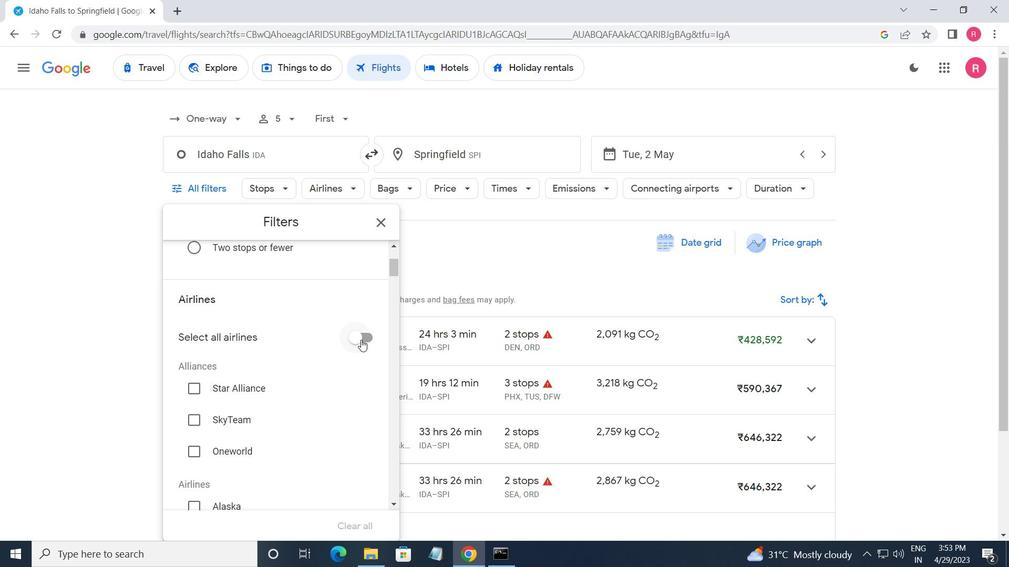 
Action: Mouse scrolled (361, 340) with delta (0, 0)
Screenshot: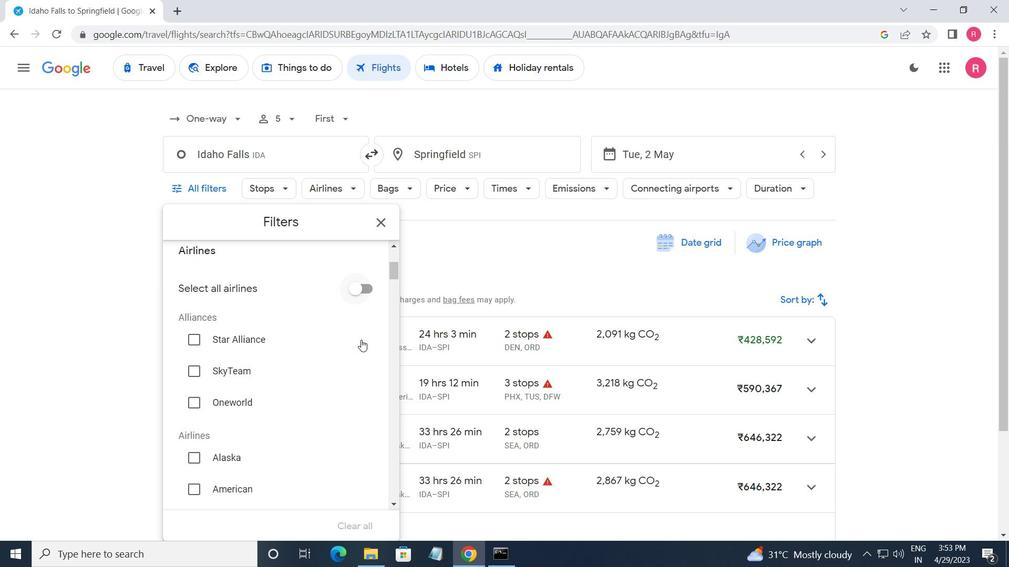 
Action: Mouse scrolled (361, 340) with delta (0, 0)
Screenshot: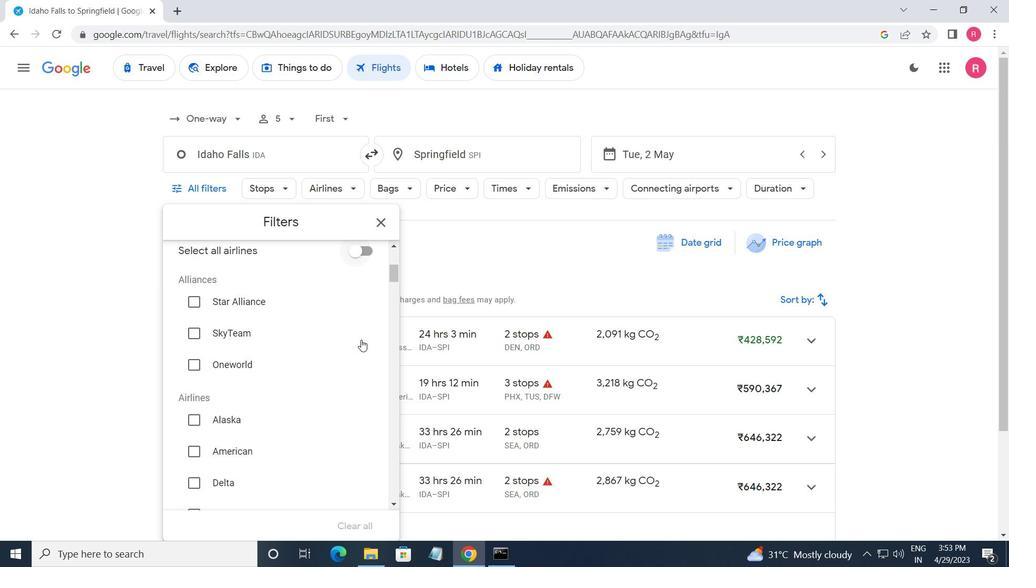 
Action: Mouse moved to (361, 341)
Screenshot: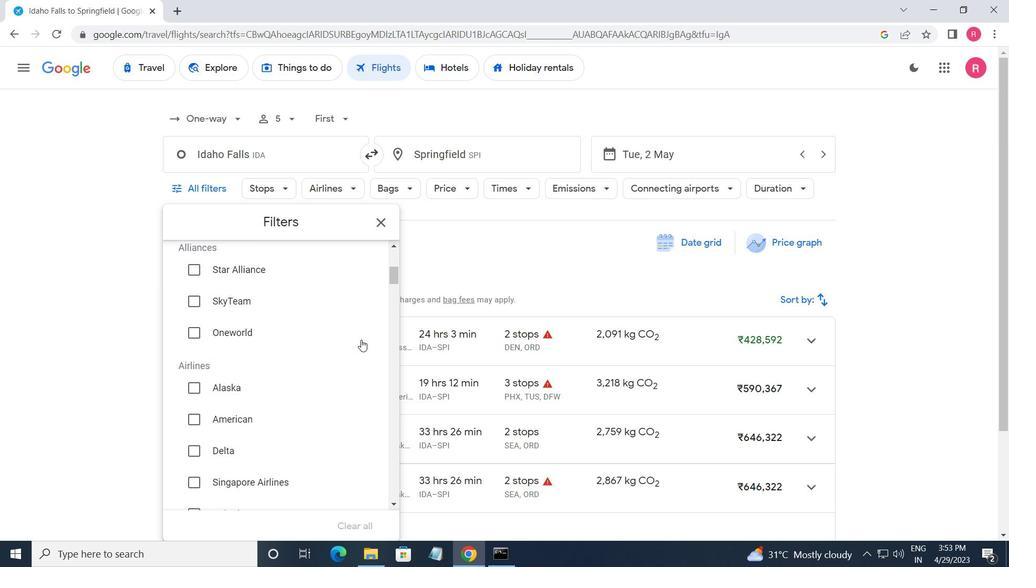
Action: Mouse scrolled (361, 341) with delta (0, 0)
Screenshot: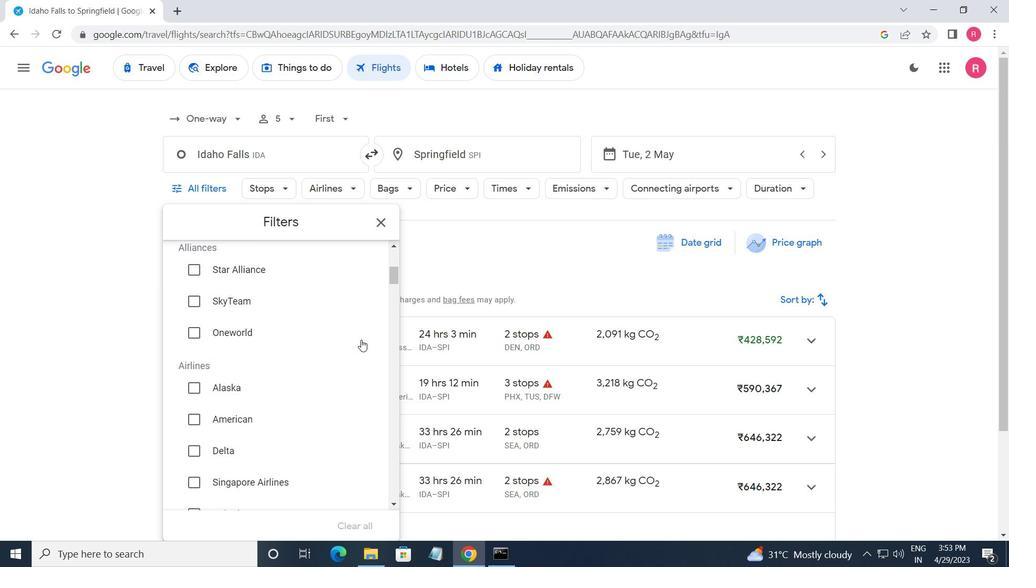 
Action: Mouse moved to (367, 457)
Screenshot: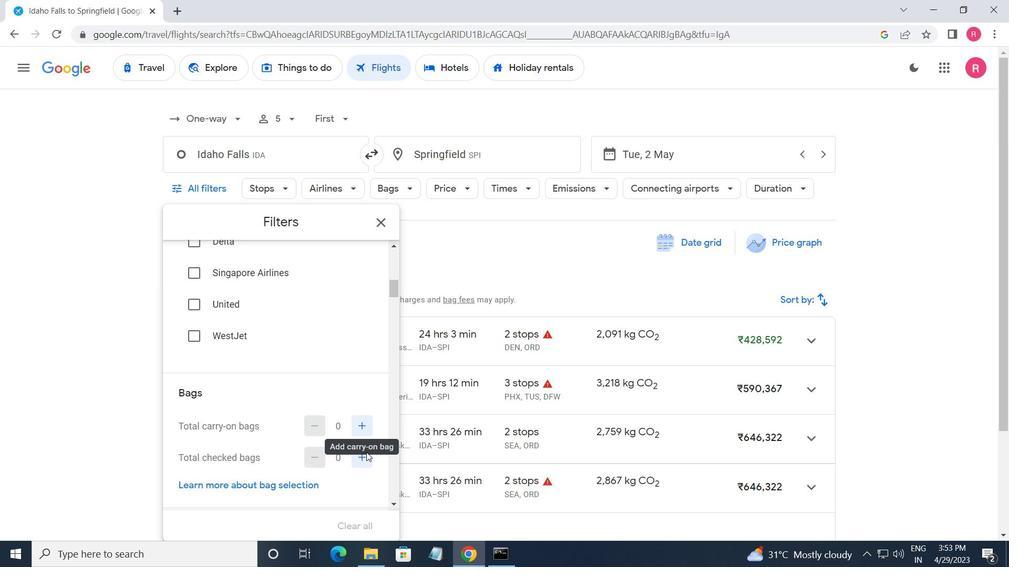 
Action: Mouse pressed left at (367, 457)
Screenshot: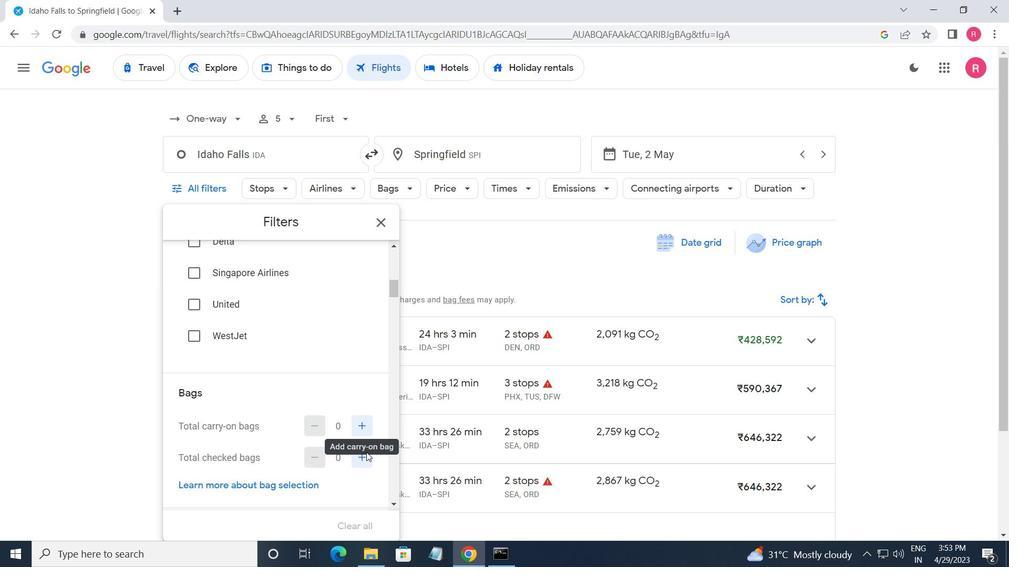 
Action: Mouse moved to (367, 457)
Screenshot: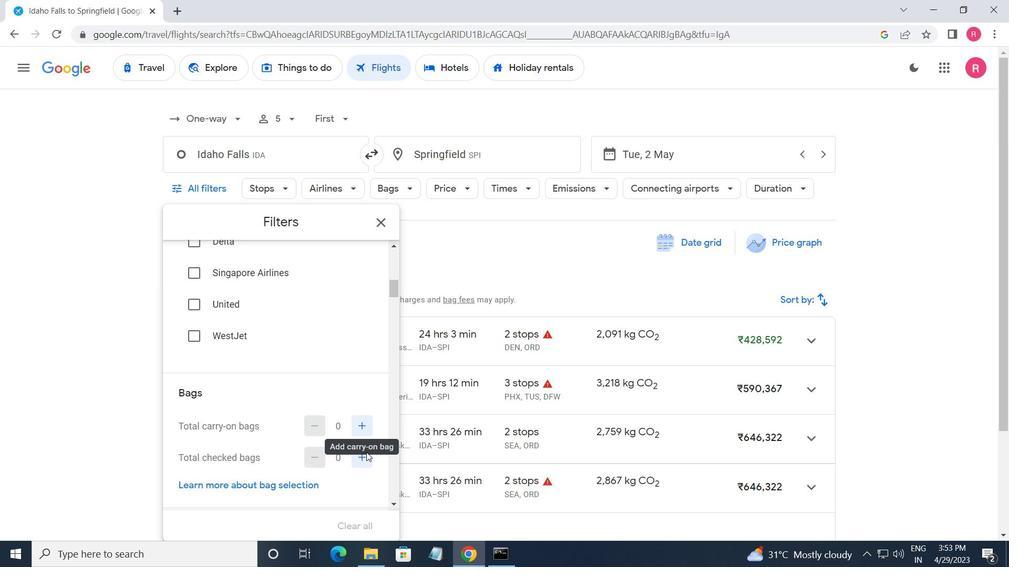 
Action: Mouse pressed left at (367, 457)
Screenshot: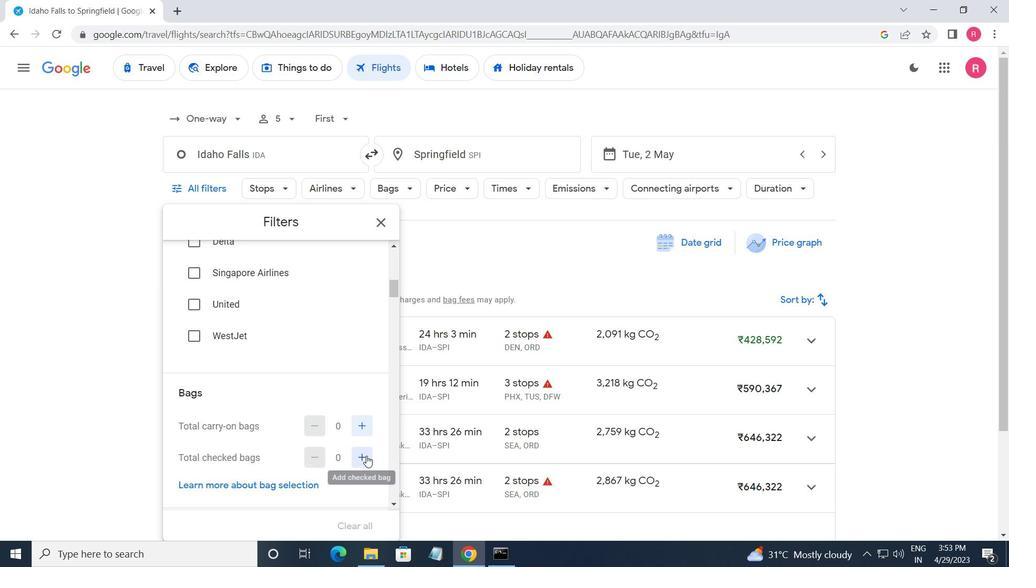 
Action: Mouse moved to (367, 458)
Screenshot: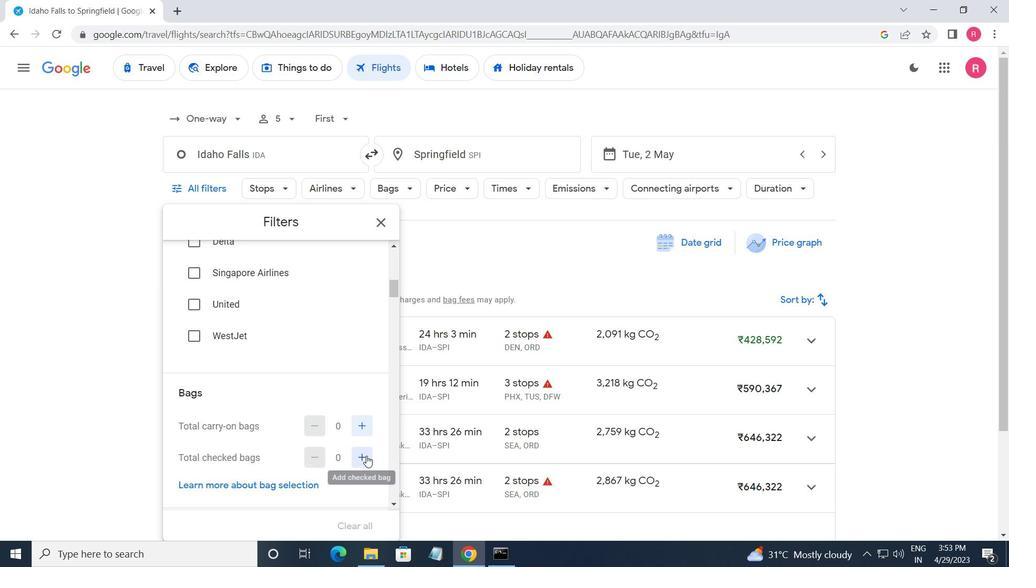 
Action: Mouse pressed left at (367, 458)
Screenshot: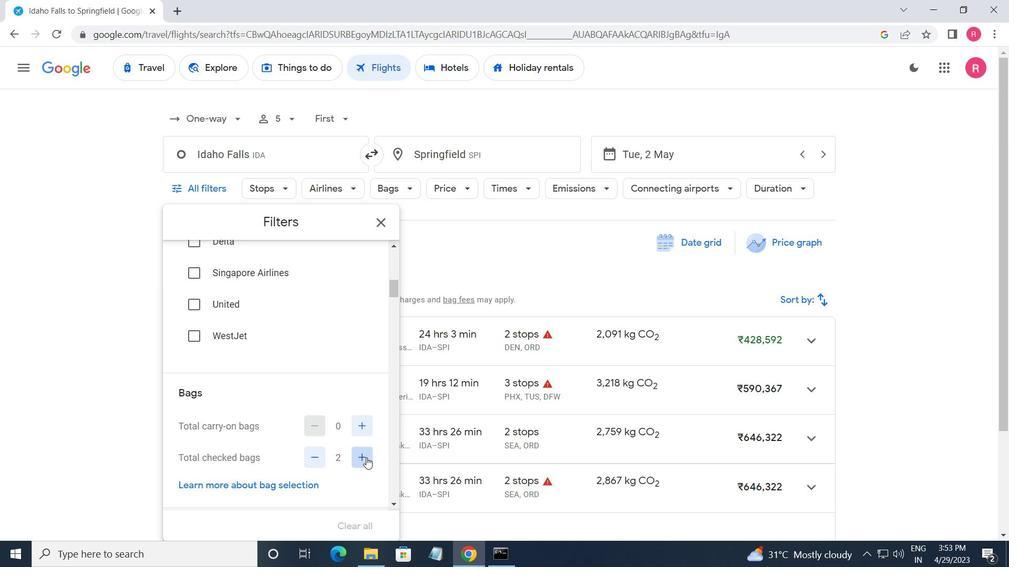 
Action: Mouse moved to (366, 458)
Screenshot: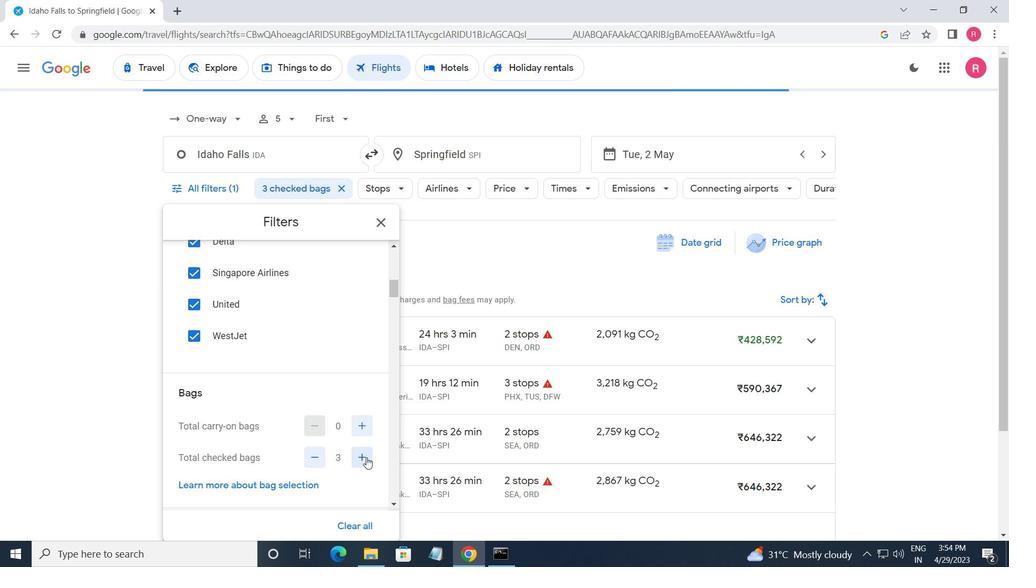 
Action: Mouse scrolled (366, 458) with delta (0, 0)
Screenshot: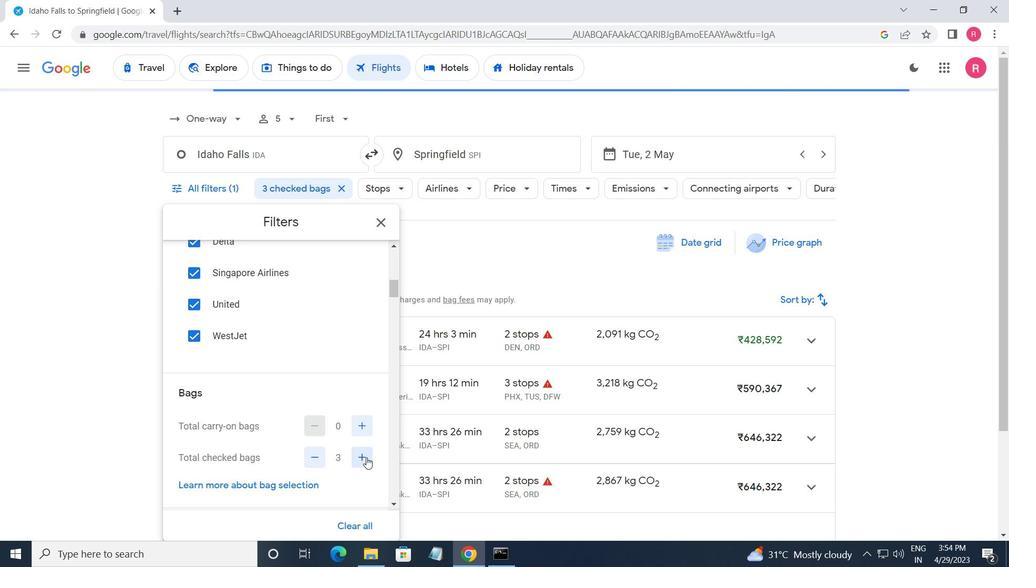 
Action: Mouse scrolled (366, 458) with delta (0, 0)
Screenshot: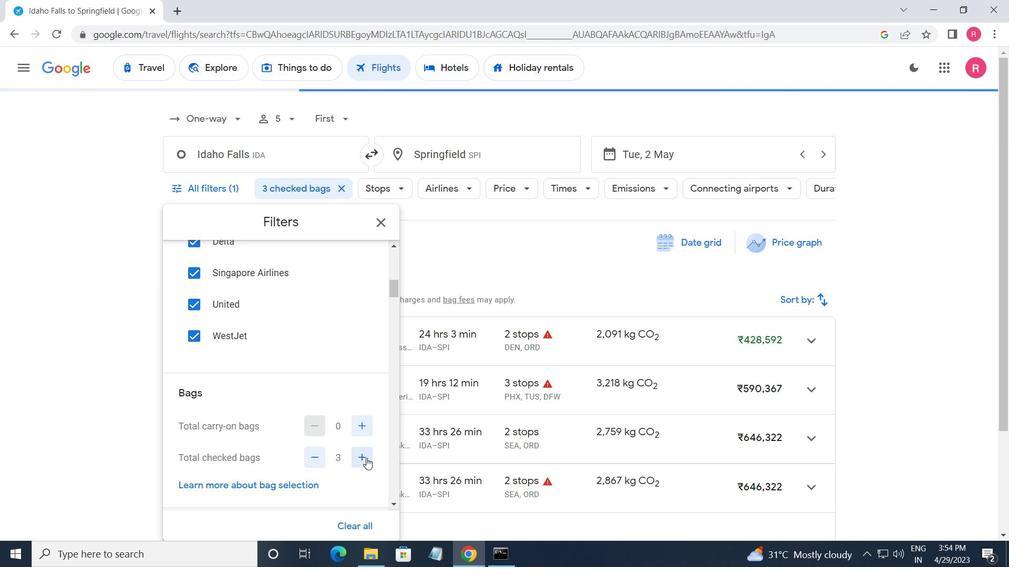 
Action: Mouse moved to (366, 455)
Screenshot: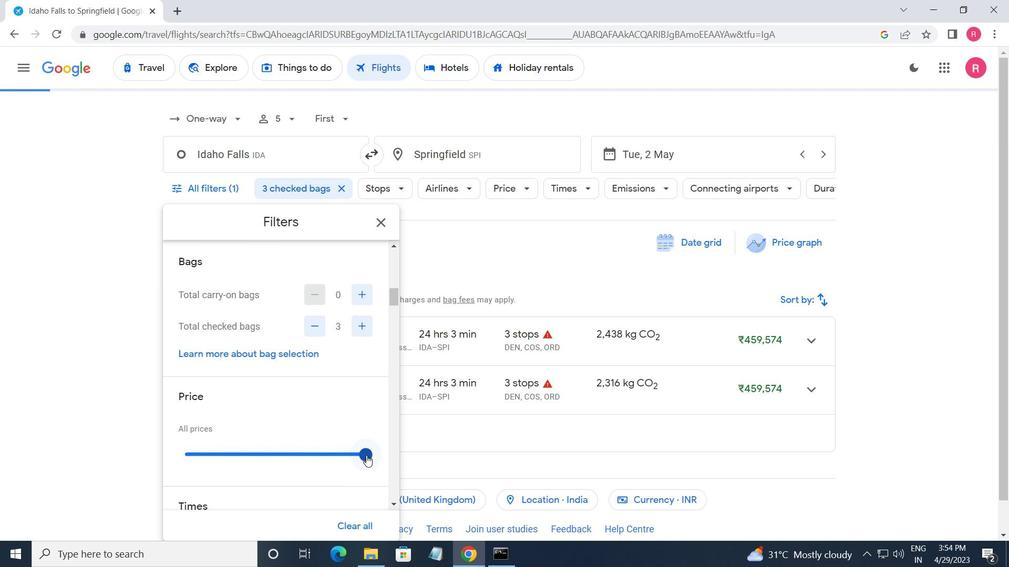 
Action: Mouse pressed left at (366, 455)
Screenshot: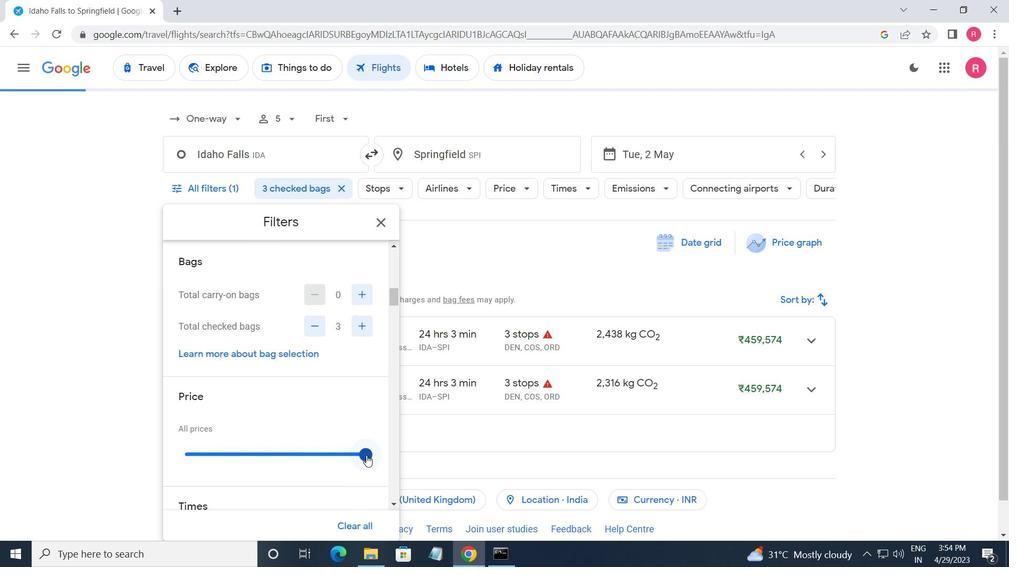 
Action: Mouse moved to (231, 468)
Screenshot: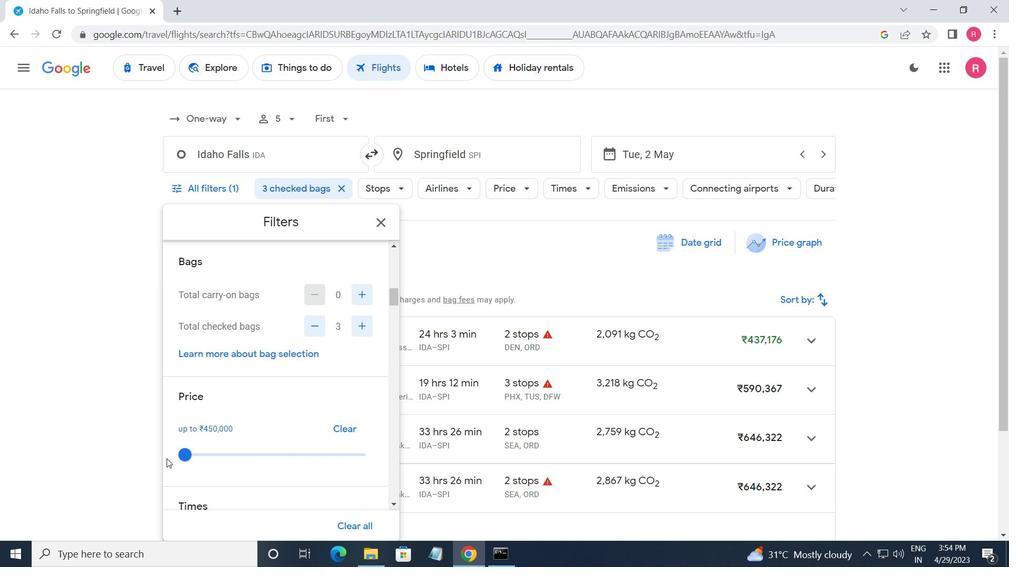 
Action: Mouse scrolled (231, 468) with delta (0, 0)
Screenshot: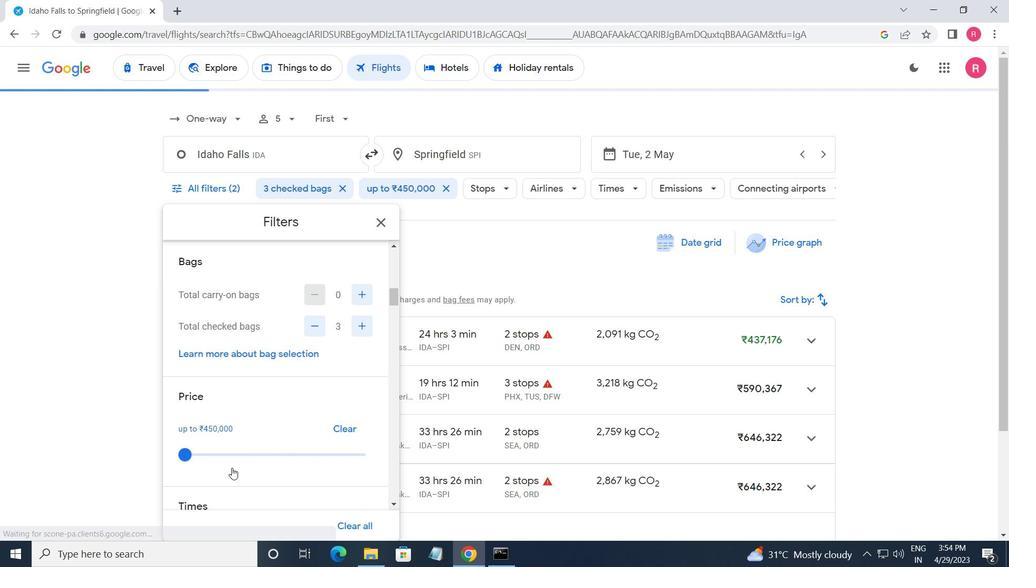 
Action: Mouse scrolled (231, 468) with delta (0, 0)
Screenshot: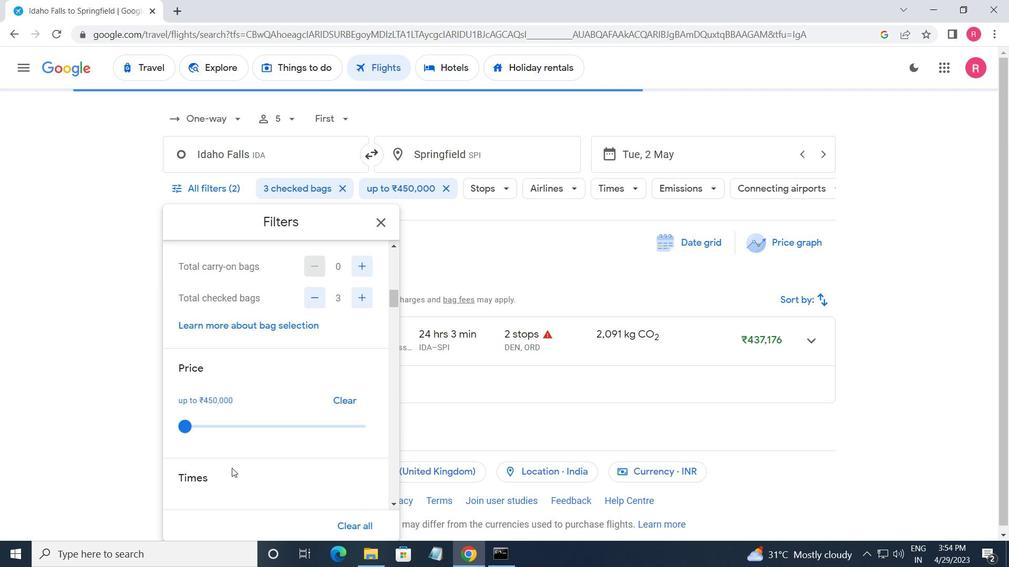 
Action: Mouse scrolled (231, 468) with delta (0, 0)
Screenshot: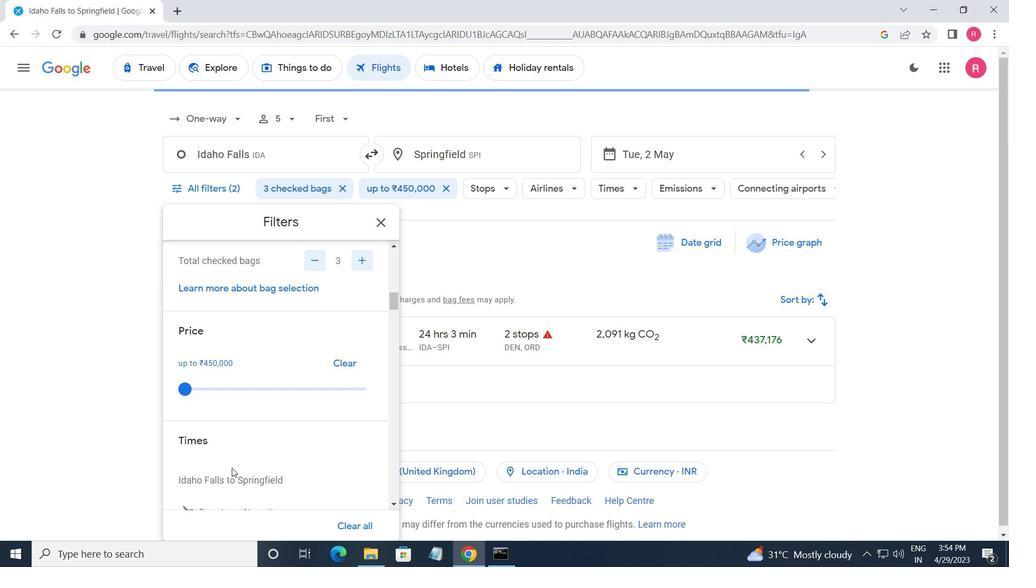 
Action: Mouse moved to (192, 417)
Screenshot: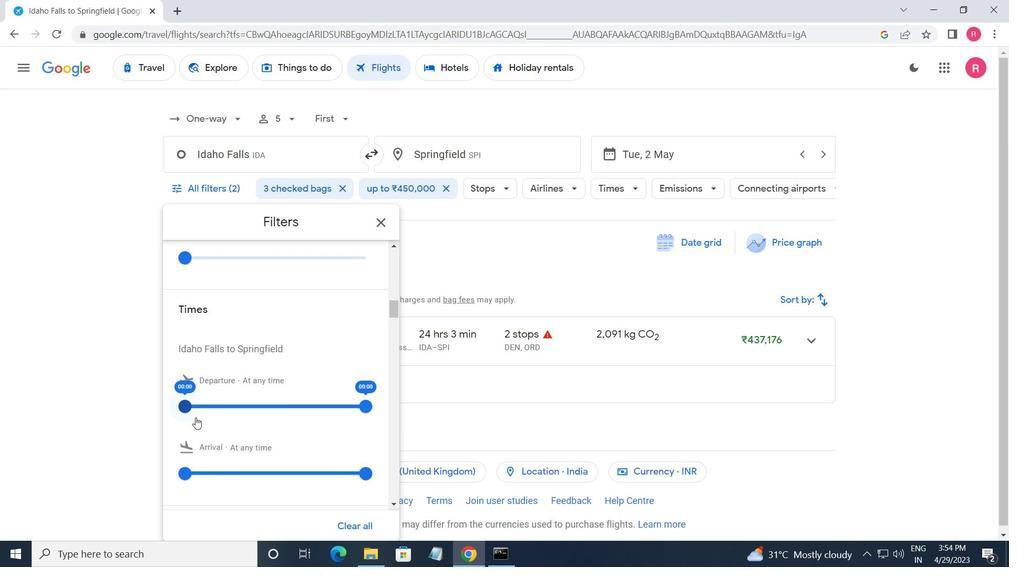 
Action: Mouse pressed left at (192, 417)
Screenshot: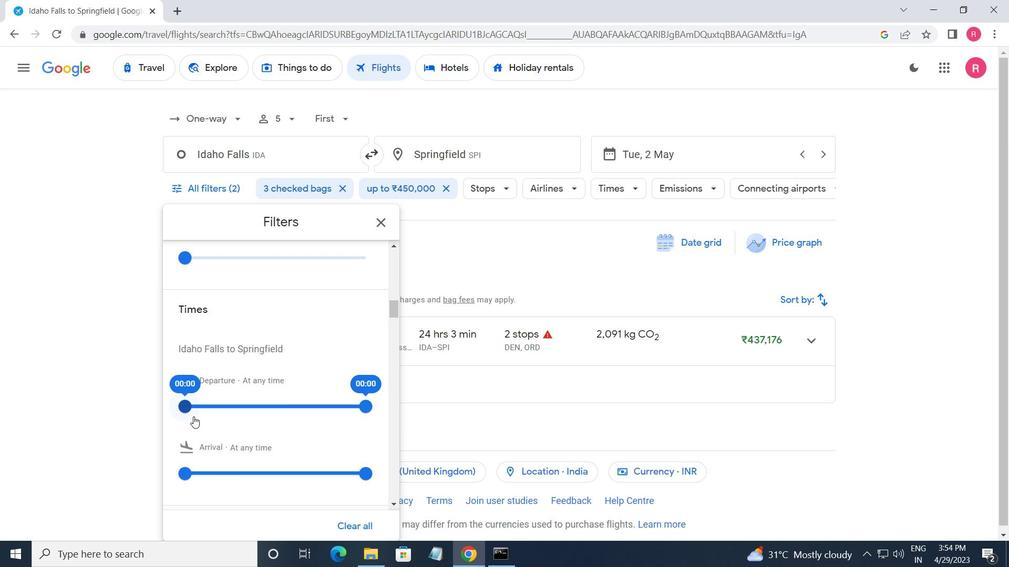 
Action: Mouse moved to (365, 407)
Screenshot: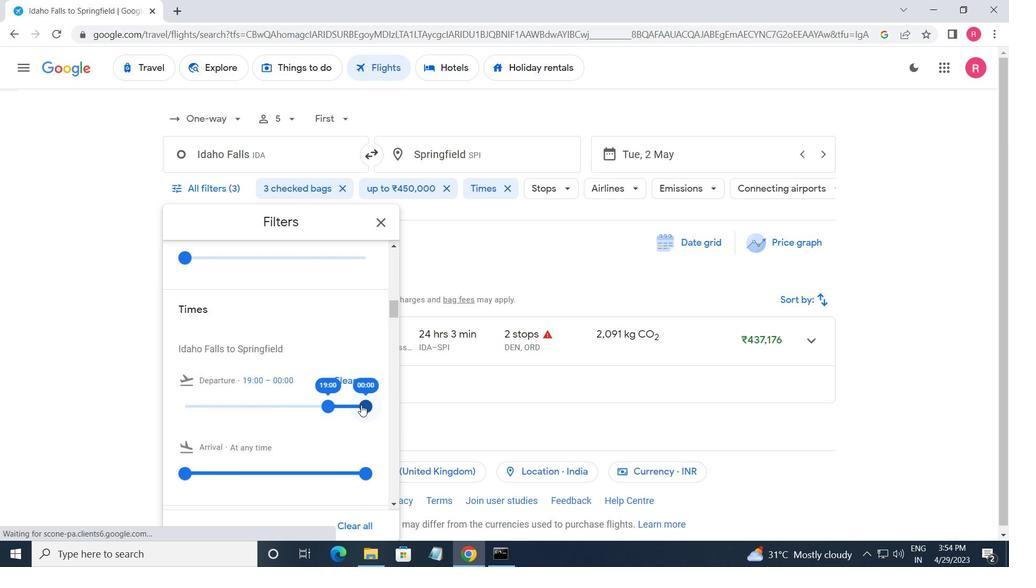 
Action: Mouse pressed left at (365, 407)
Screenshot: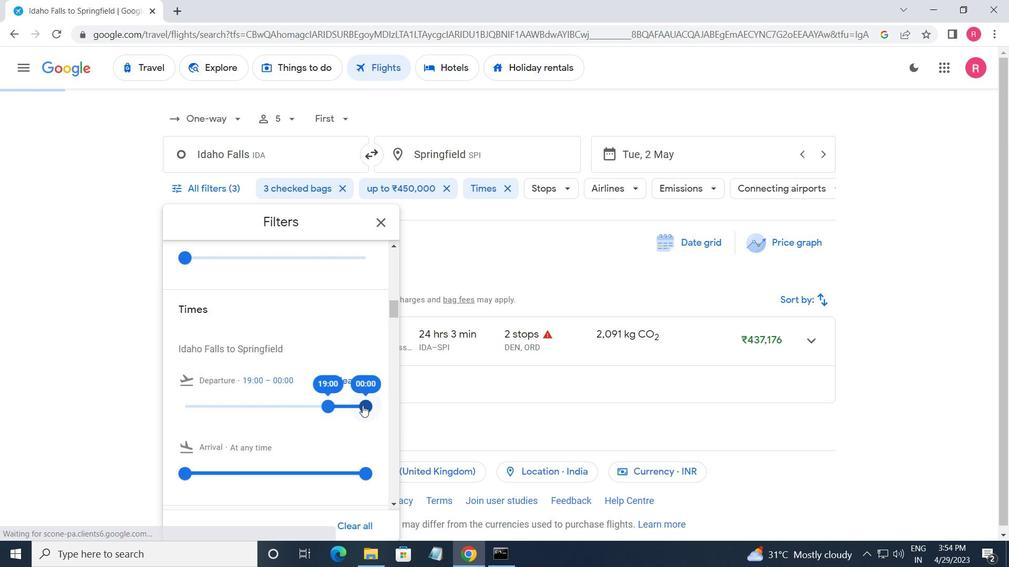 
Action: Mouse moved to (383, 233)
Screenshot: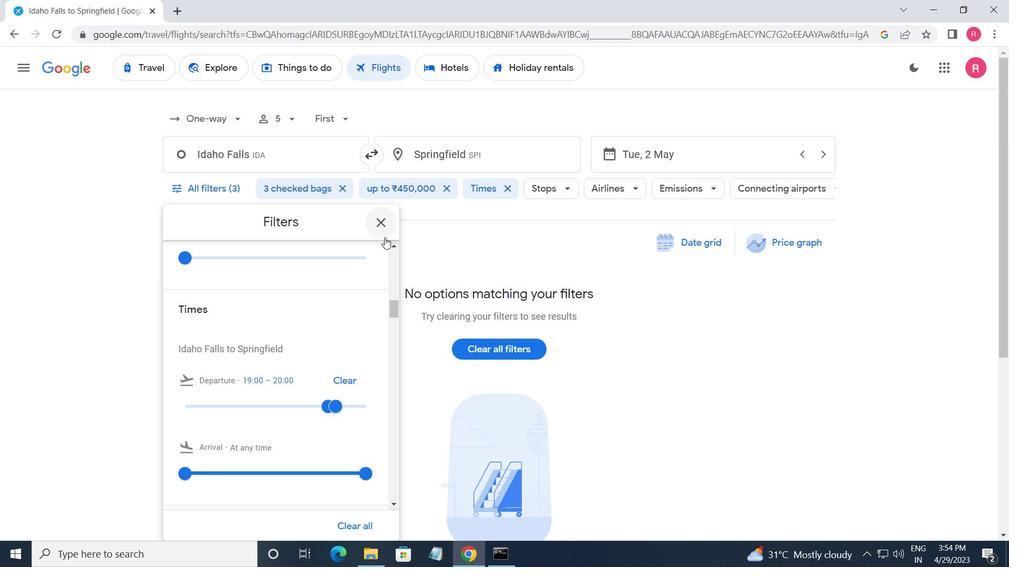 
Action: Mouse pressed left at (383, 233)
Screenshot: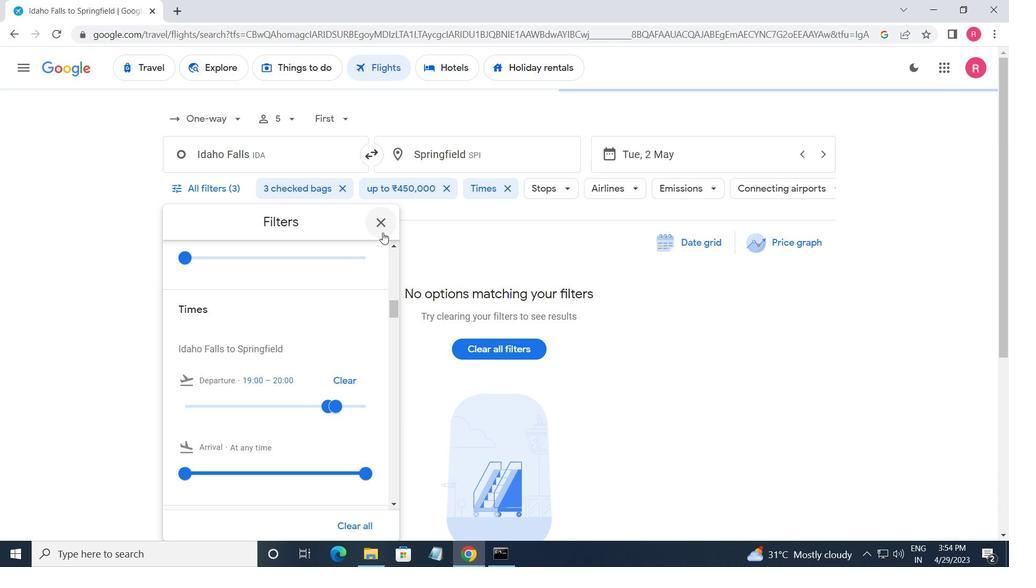 
